 Task: Look for space in Komatsu, Japan from 9th June, 2023 to 11th June, 2023 for 2 adults in price range Rs.6000 to Rs.10000. Place can be entire place with 2 bedrooms having 2 beds and 1 bathroom. Property type can be house, flat, guest house. Amenities needed are: wifi. Booking option can be shelf check-in. Required host language is English.
Action: Mouse moved to (532, 139)
Screenshot: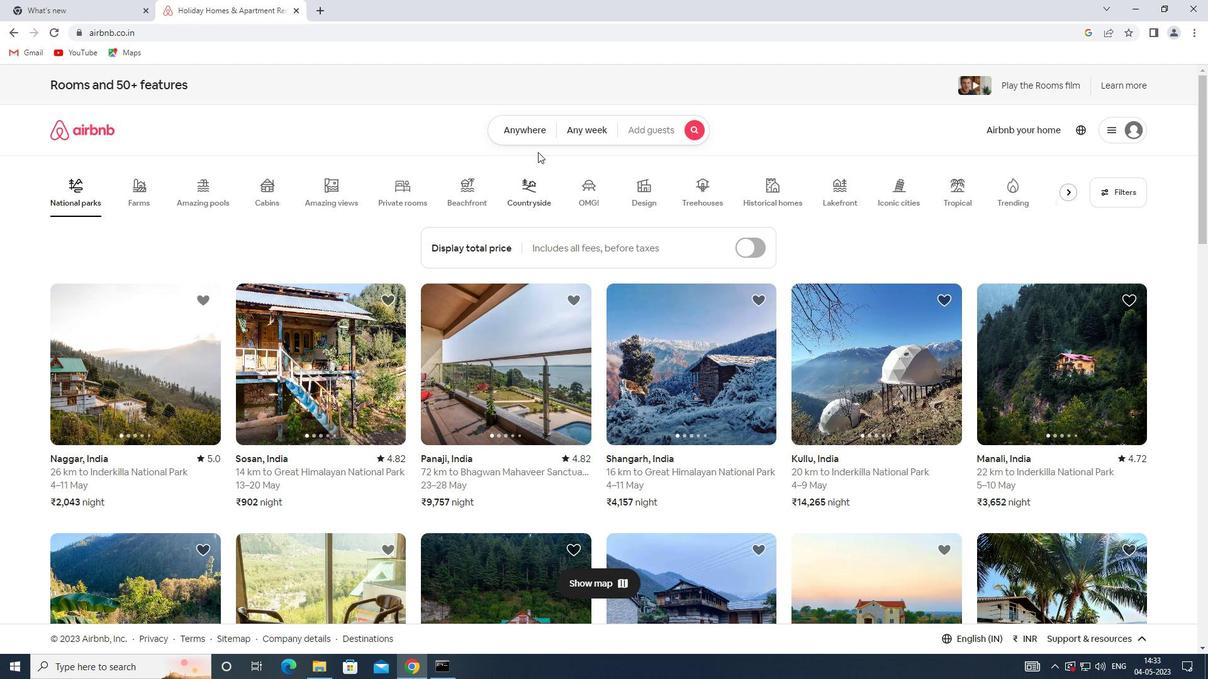 
Action: Mouse pressed left at (532, 139)
Screenshot: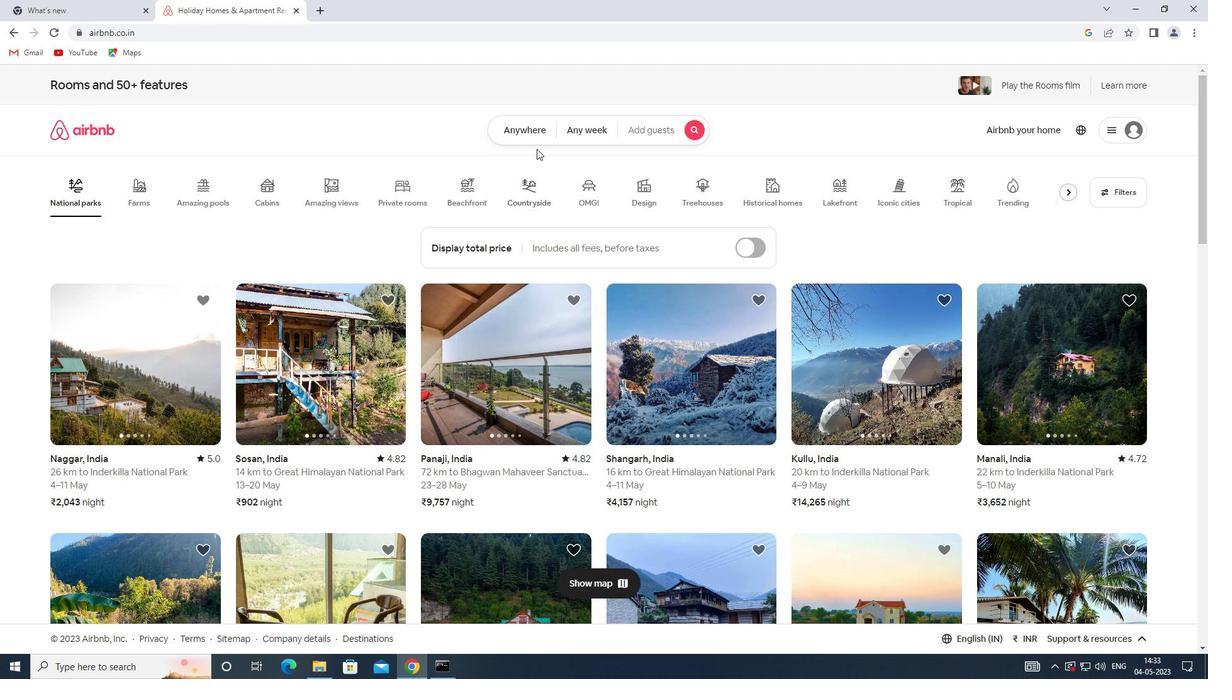 
Action: Mouse moved to (404, 188)
Screenshot: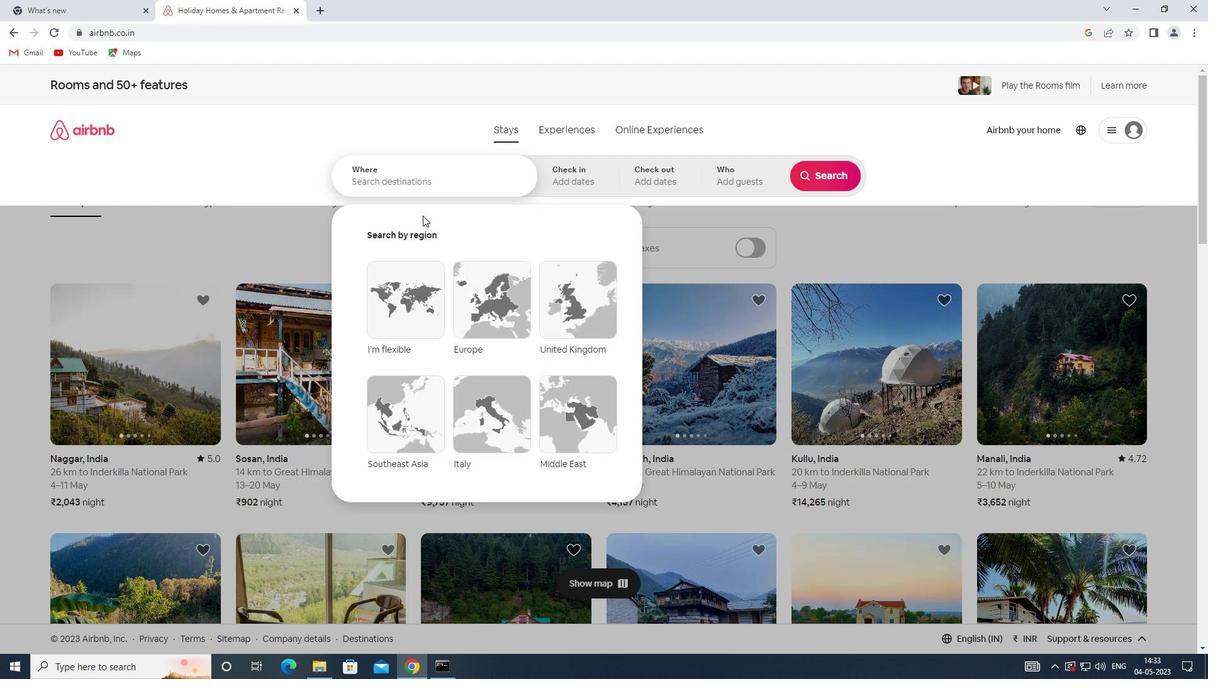 
Action: Mouse pressed left at (404, 188)
Screenshot: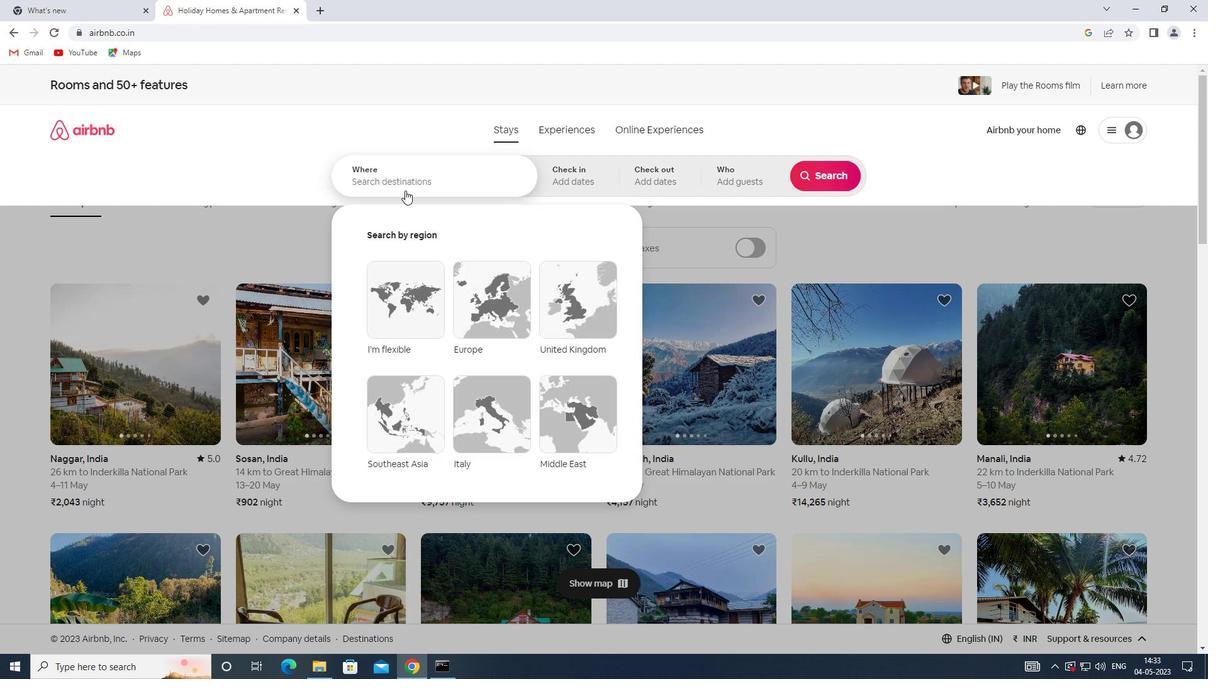 
Action: Key pressed <Key.shift>KOMATSU,<Key.shift>JAPAN
Screenshot: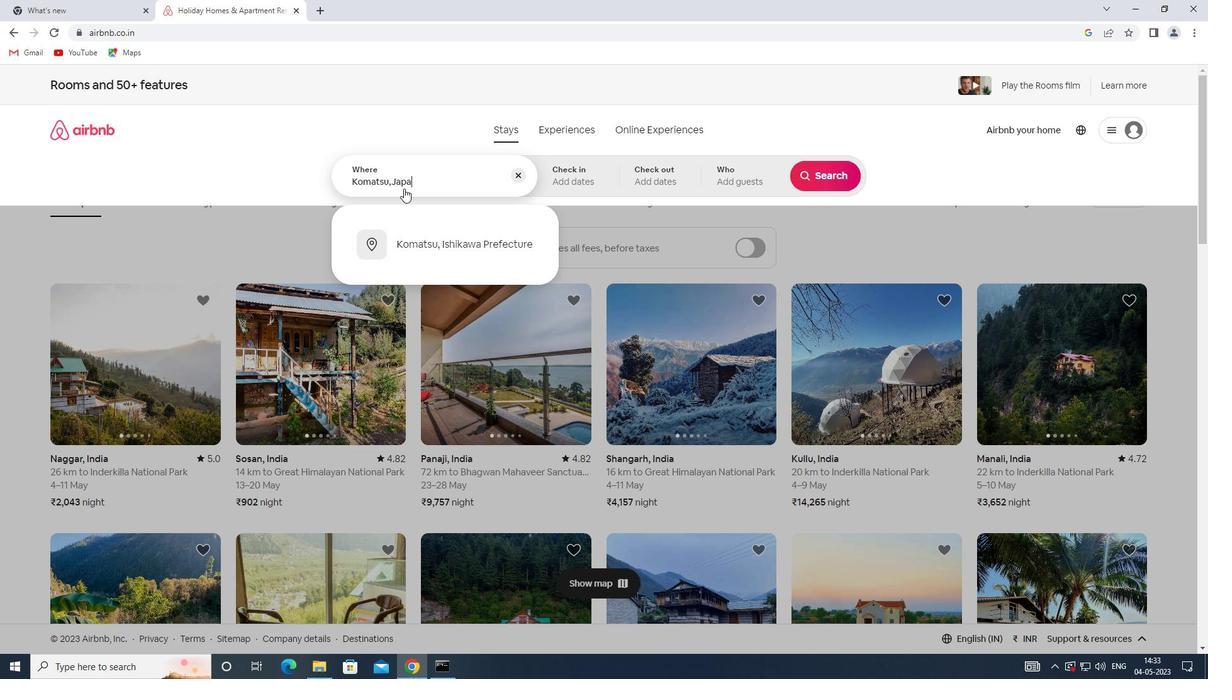 
Action: Mouse moved to (594, 176)
Screenshot: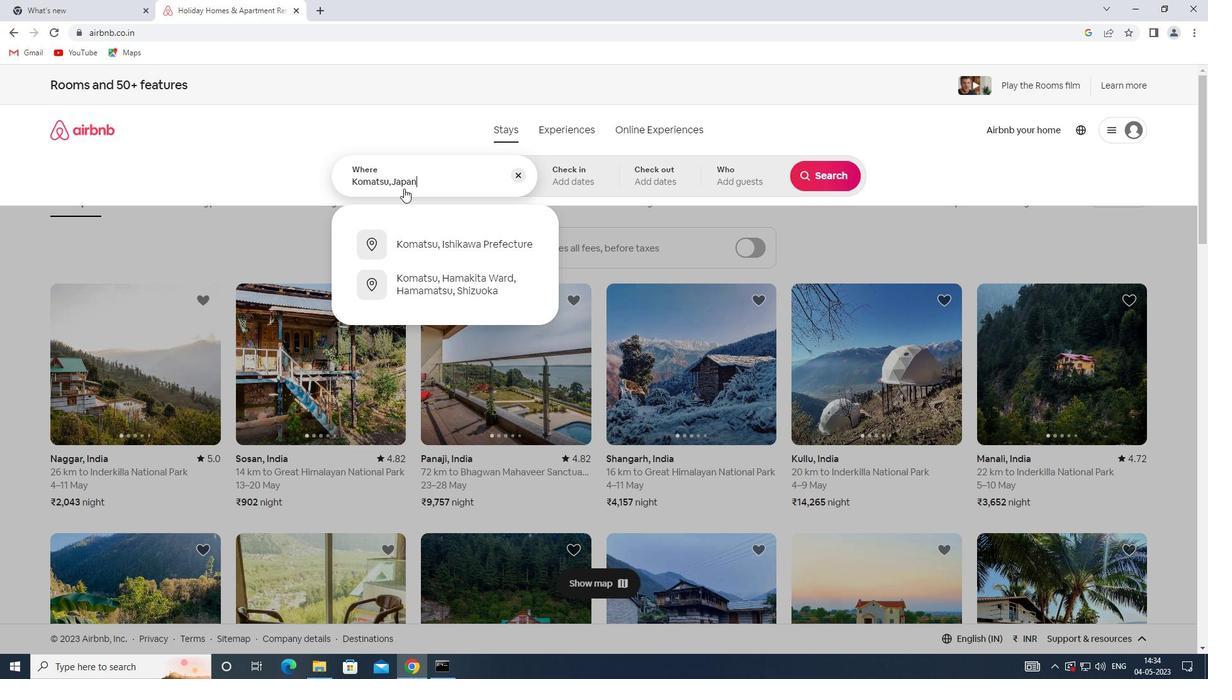 
Action: Mouse pressed left at (594, 176)
Screenshot: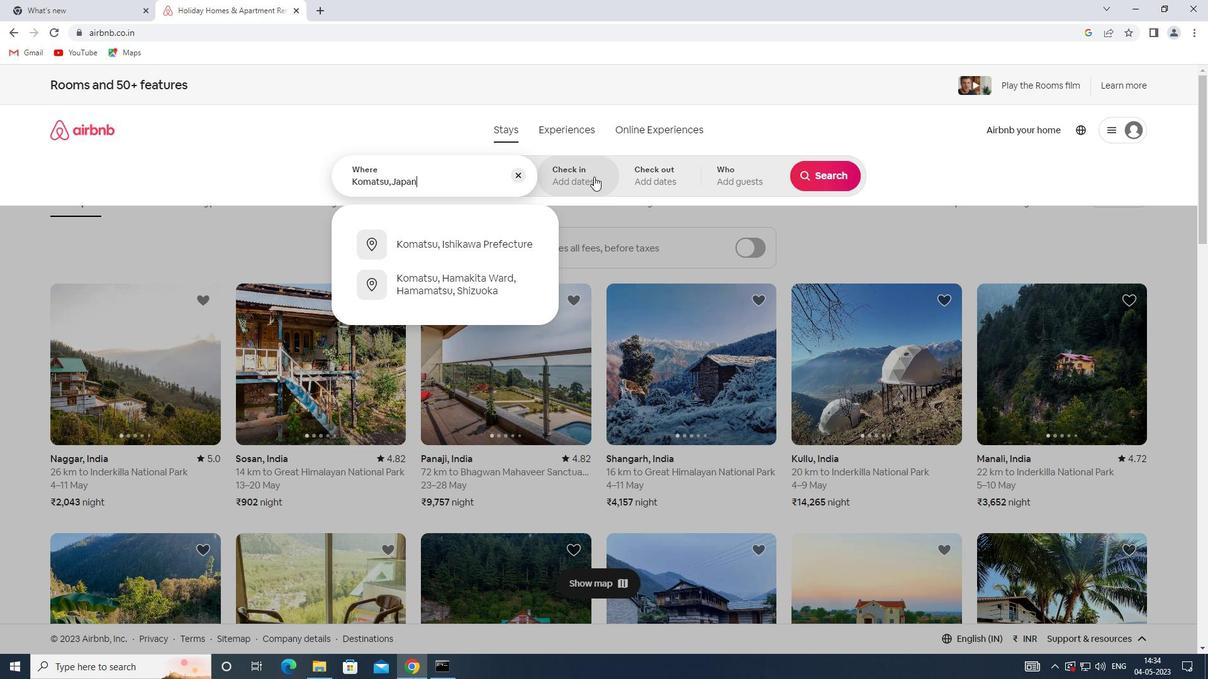 
Action: Mouse moved to (788, 363)
Screenshot: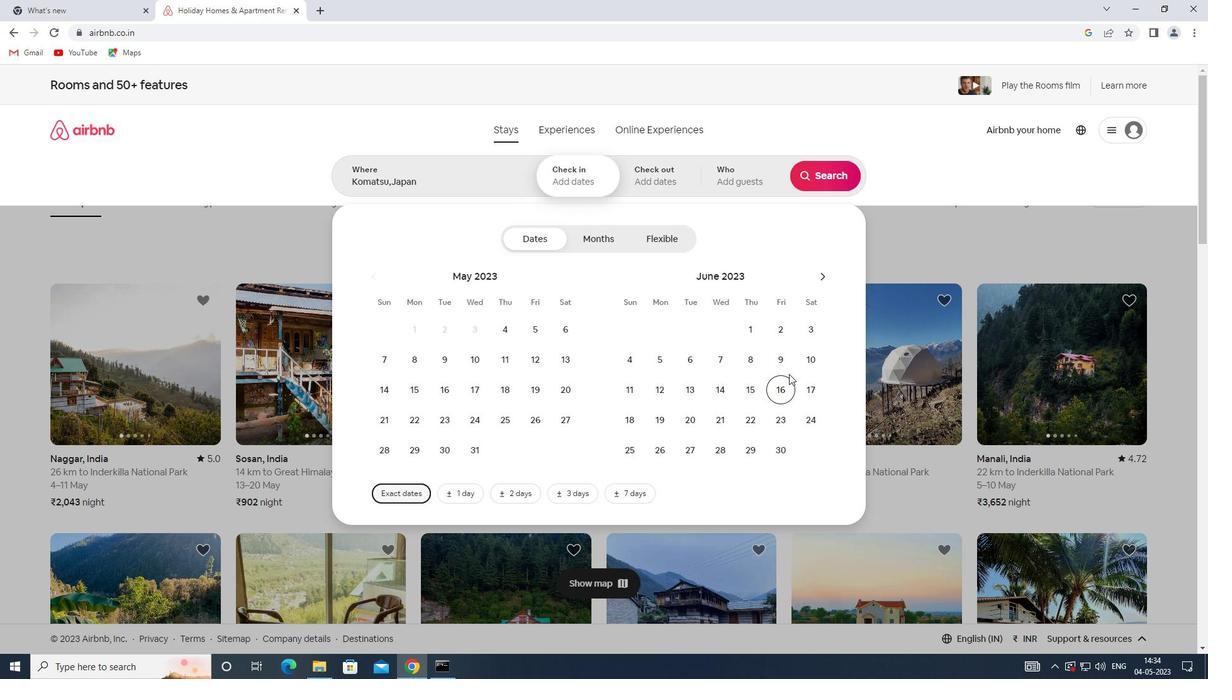 
Action: Mouse pressed left at (788, 363)
Screenshot: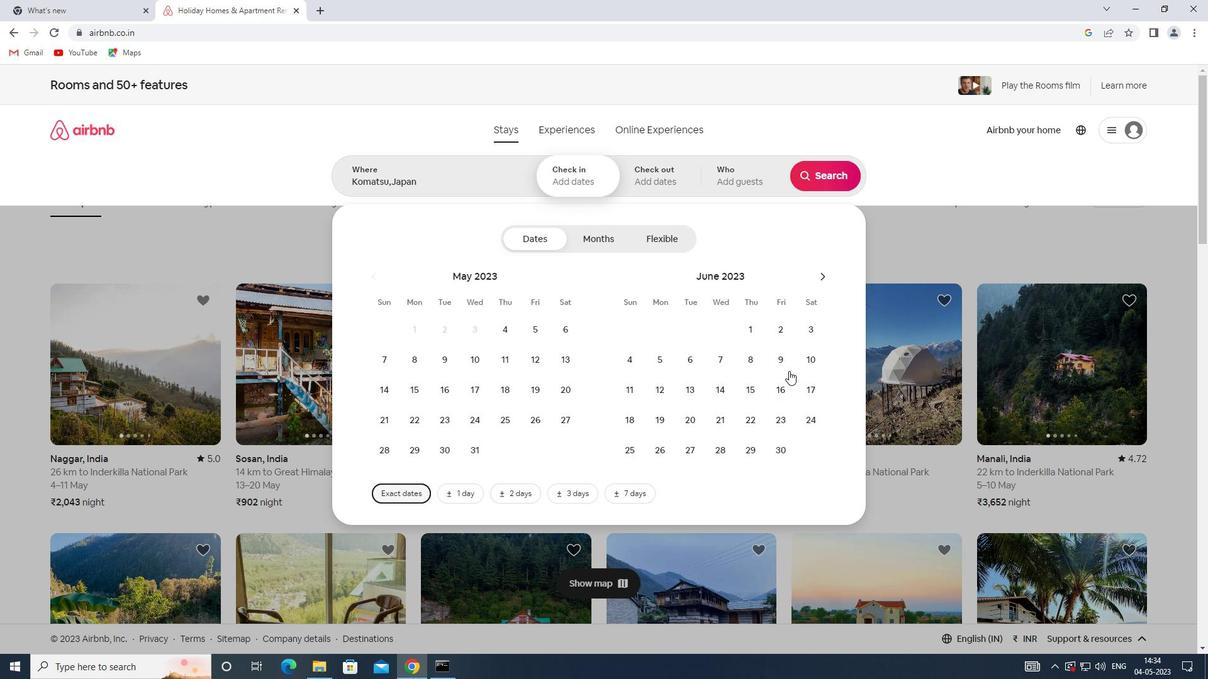
Action: Mouse moved to (649, 386)
Screenshot: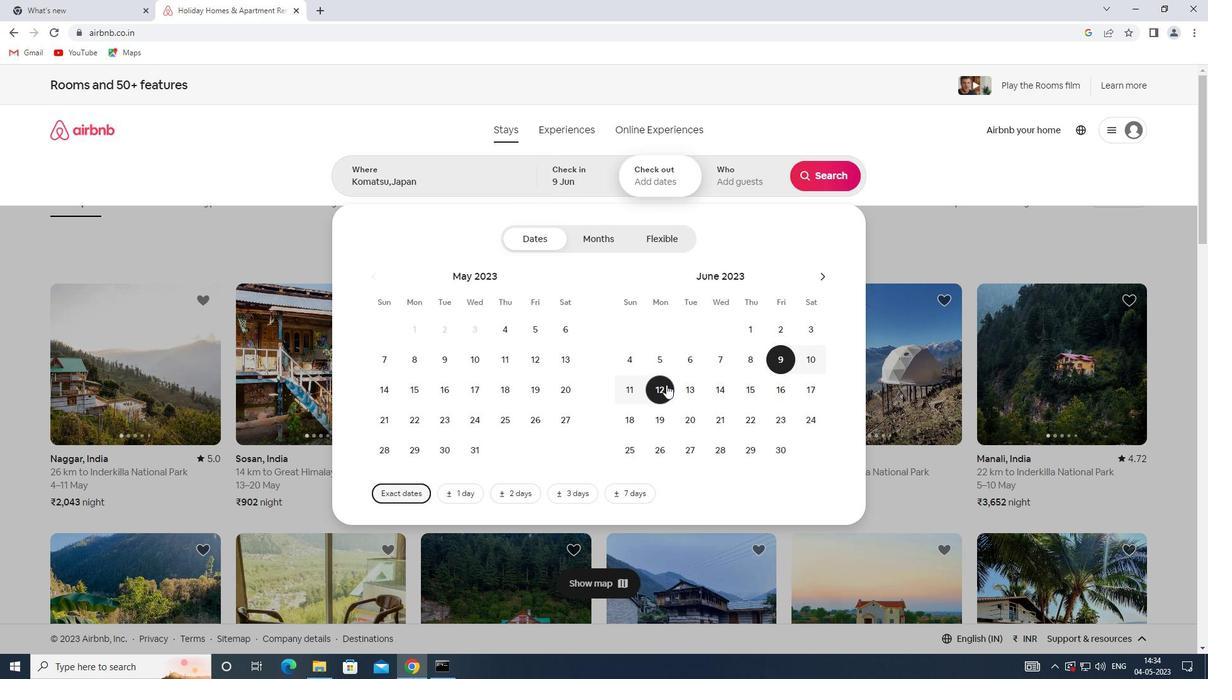 
Action: Mouse pressed left at (649, 386)
Screenshot: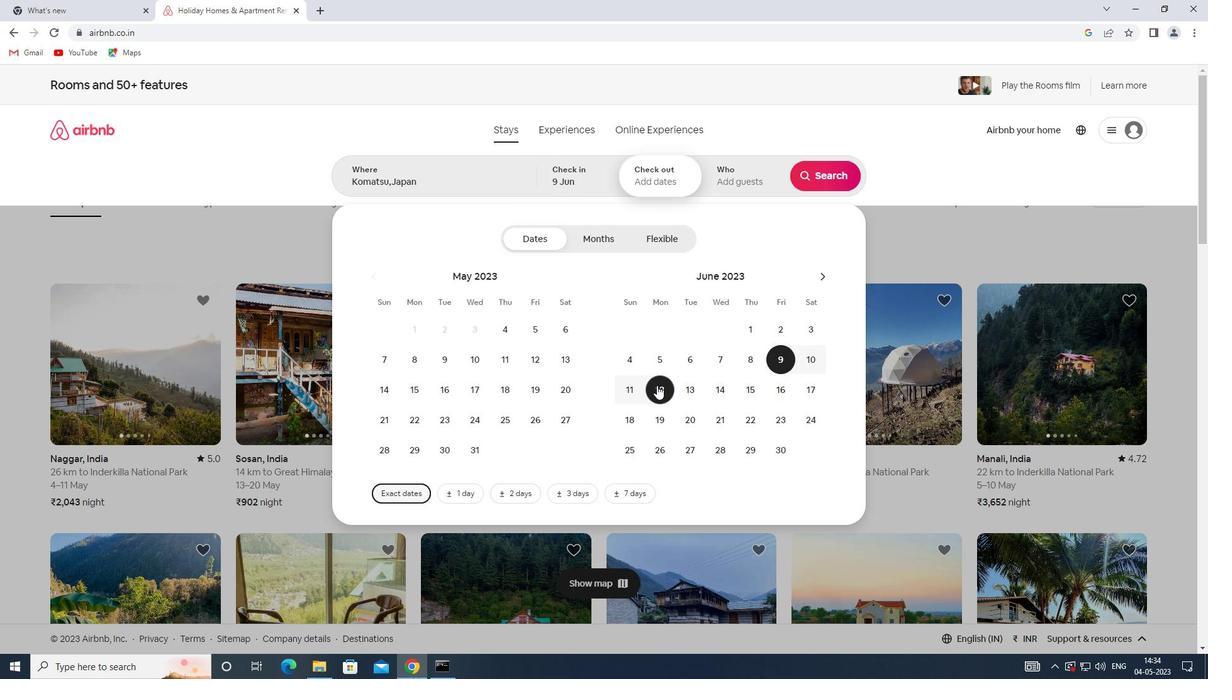 
Action: Mouse moved to (634, 387)
Screenshot: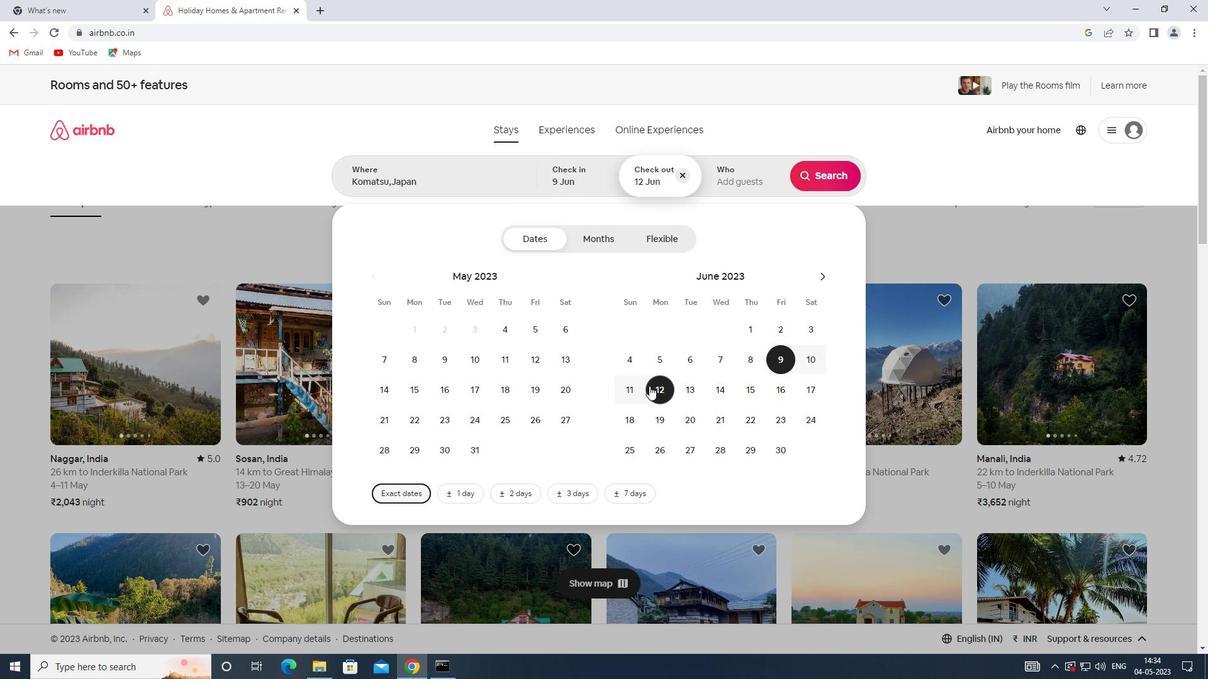 
Action: Mouse pressed left at (634, 387)
Screenshot: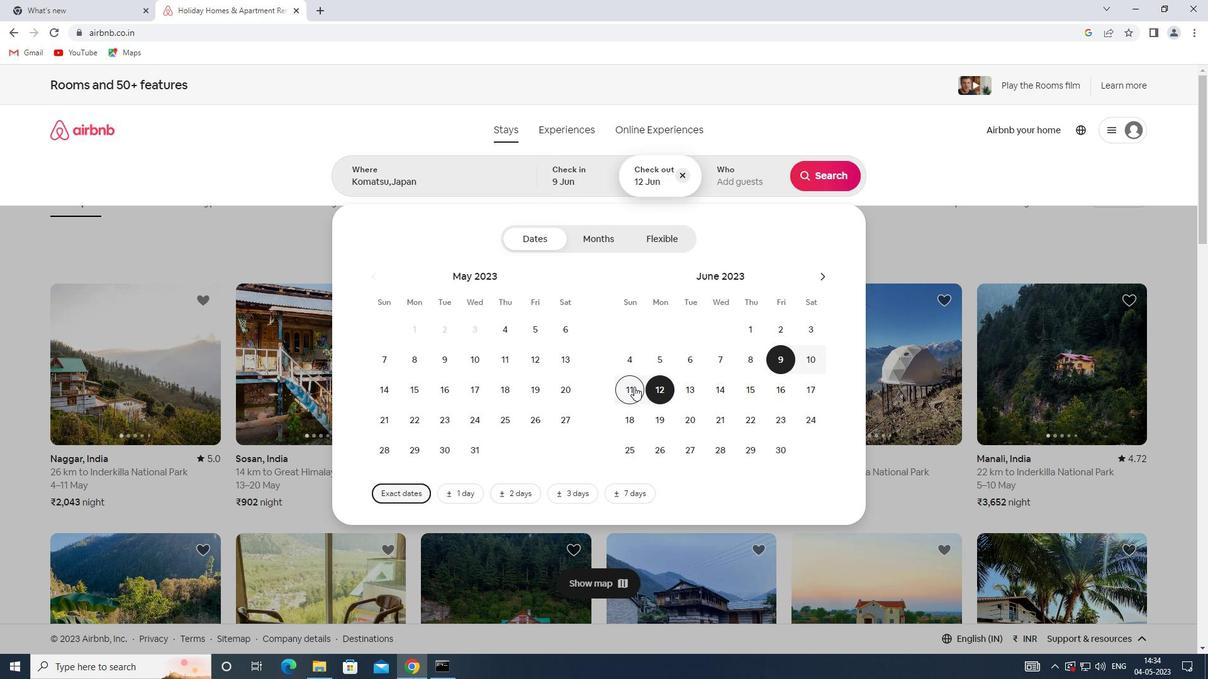 
Action: Mouse moved to (744, 185)
Screenshot: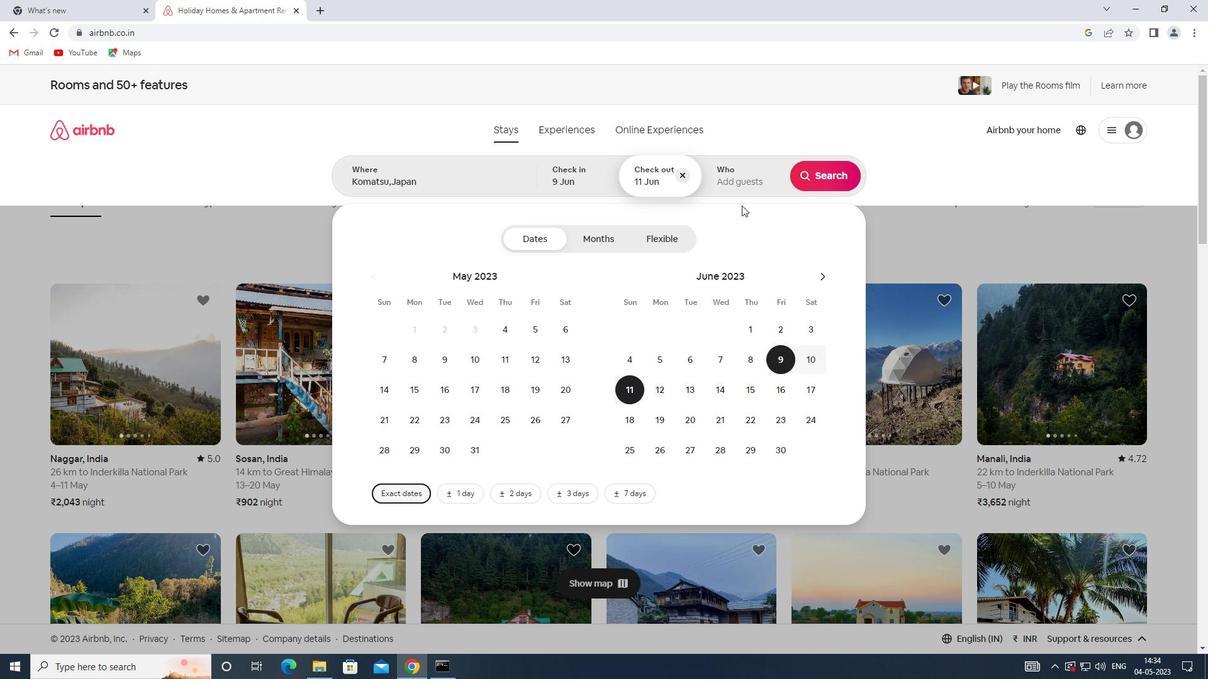 
Action: Mouse pressed left at (744, 185)
Screenshot: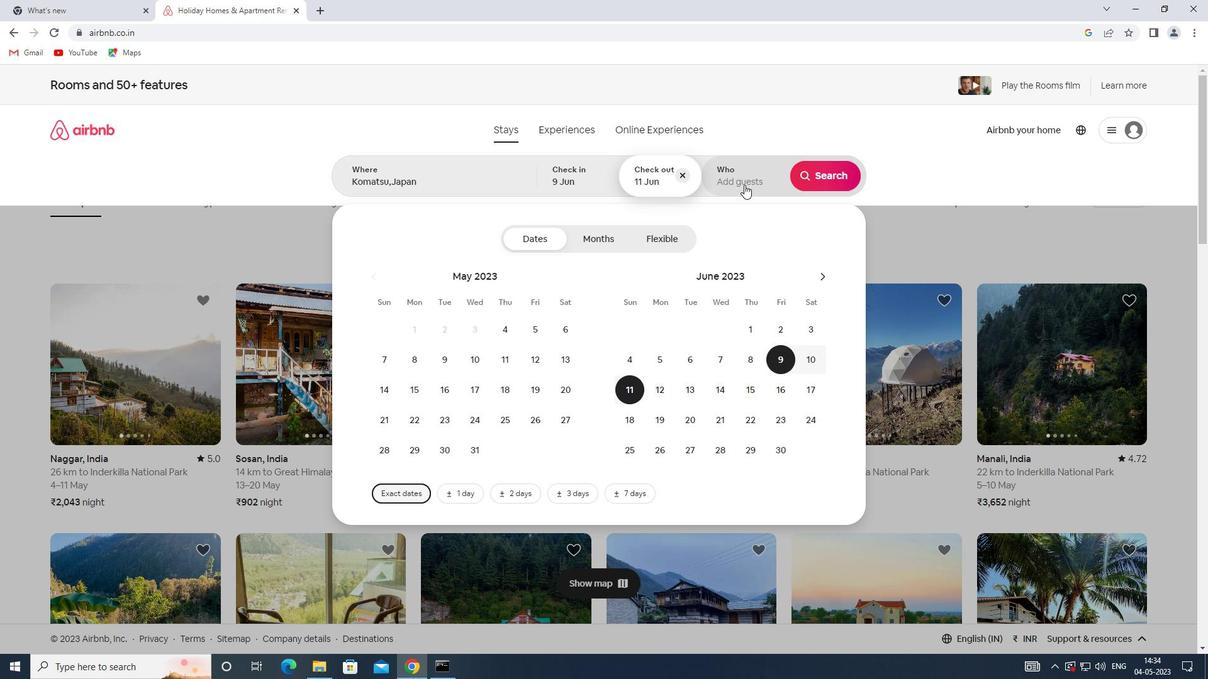 
Action: Mouse moved to (828, 242)
Screenshot: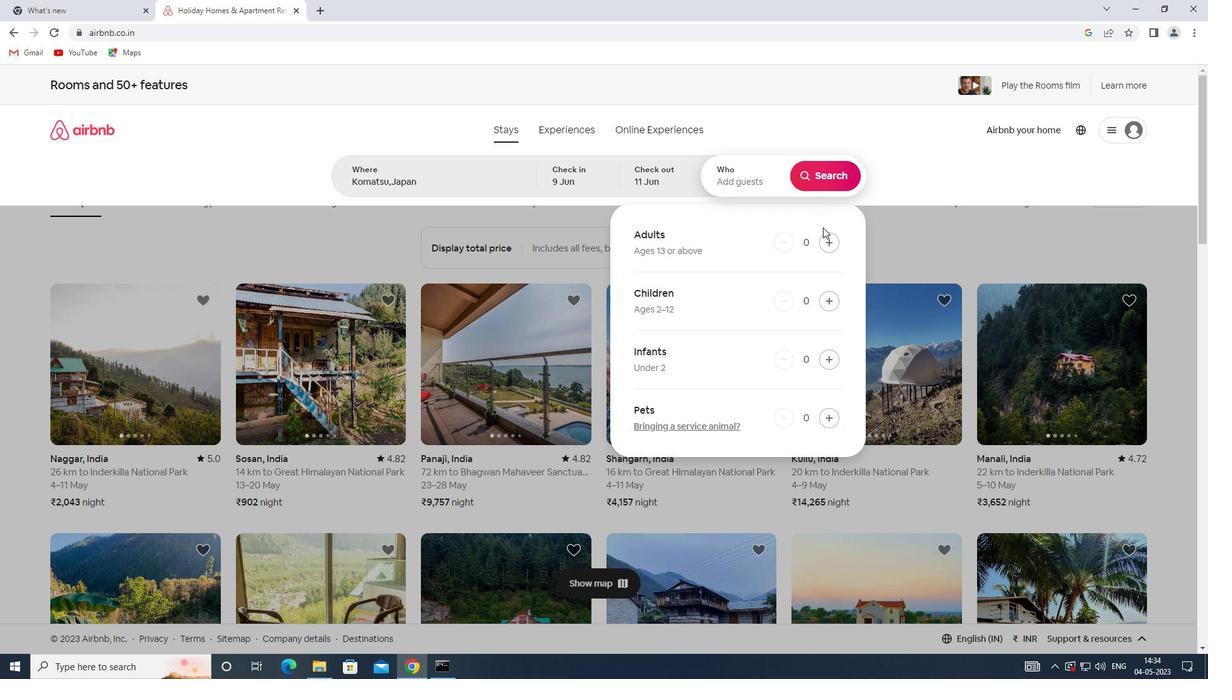 
Action: Mouse pressed left at (828, 242)
Screenshot: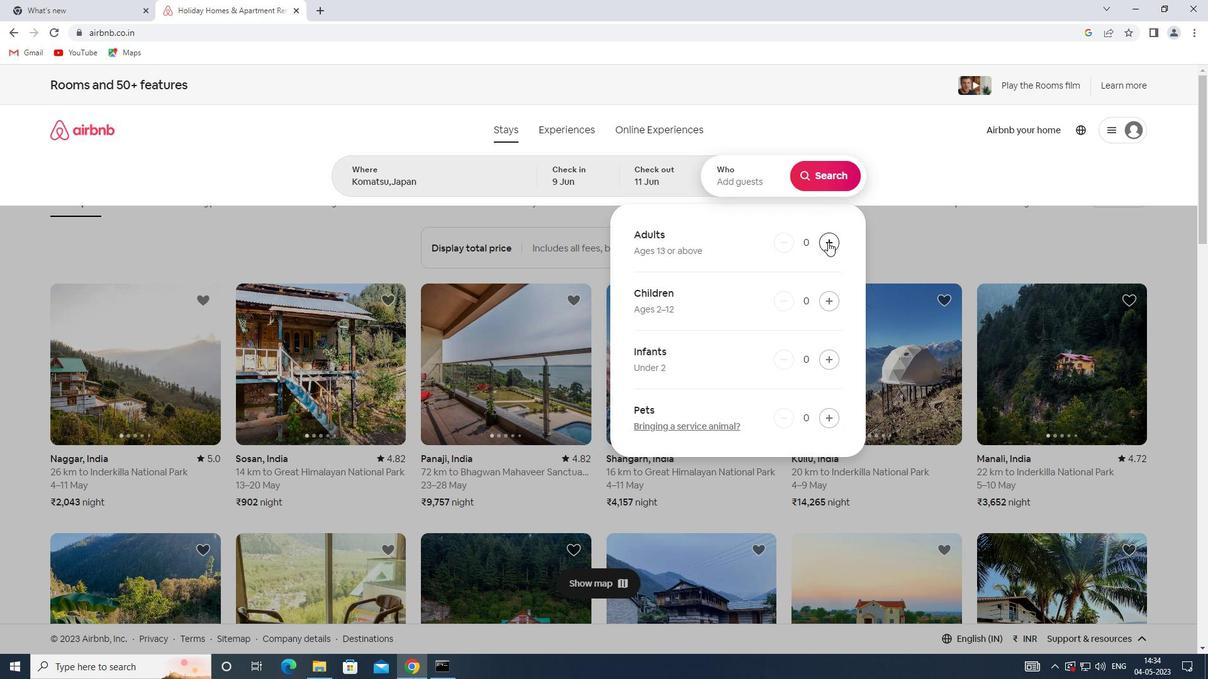 
Action: Mouse pressed left at (828, 242)
Screenshot: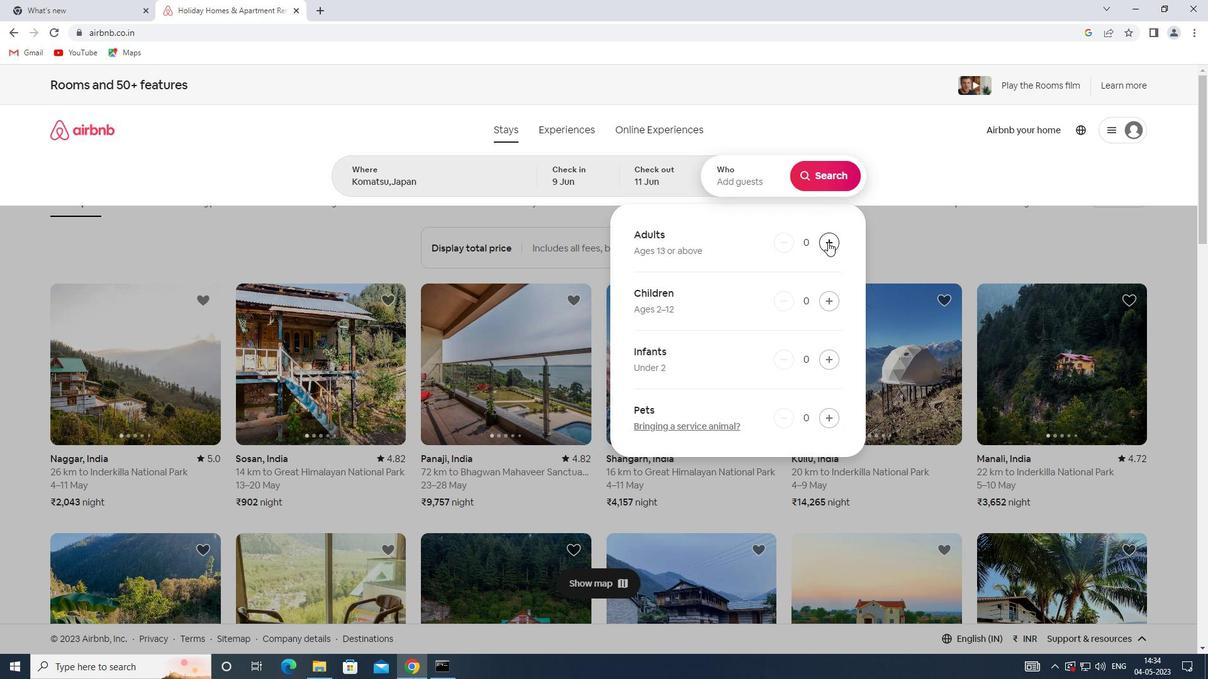 
Action: Mouse moved to (820, 178)
Screenshot: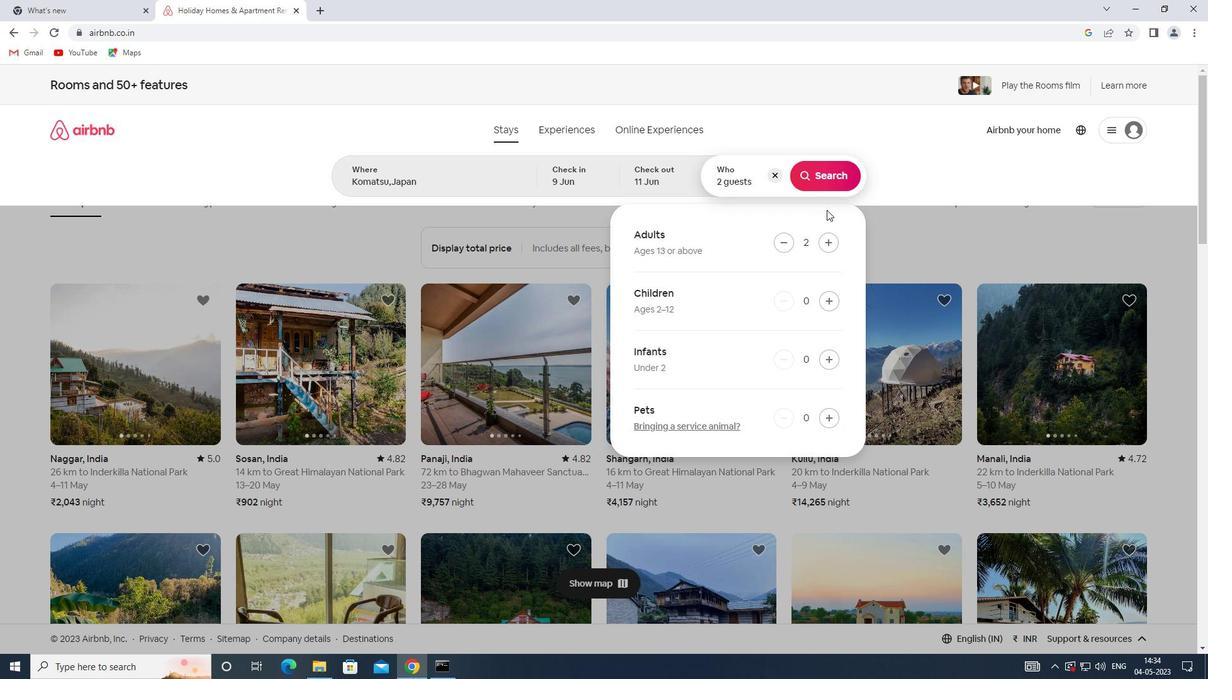 
Action: Mouse pressed left at (820, 178)
Screenshot: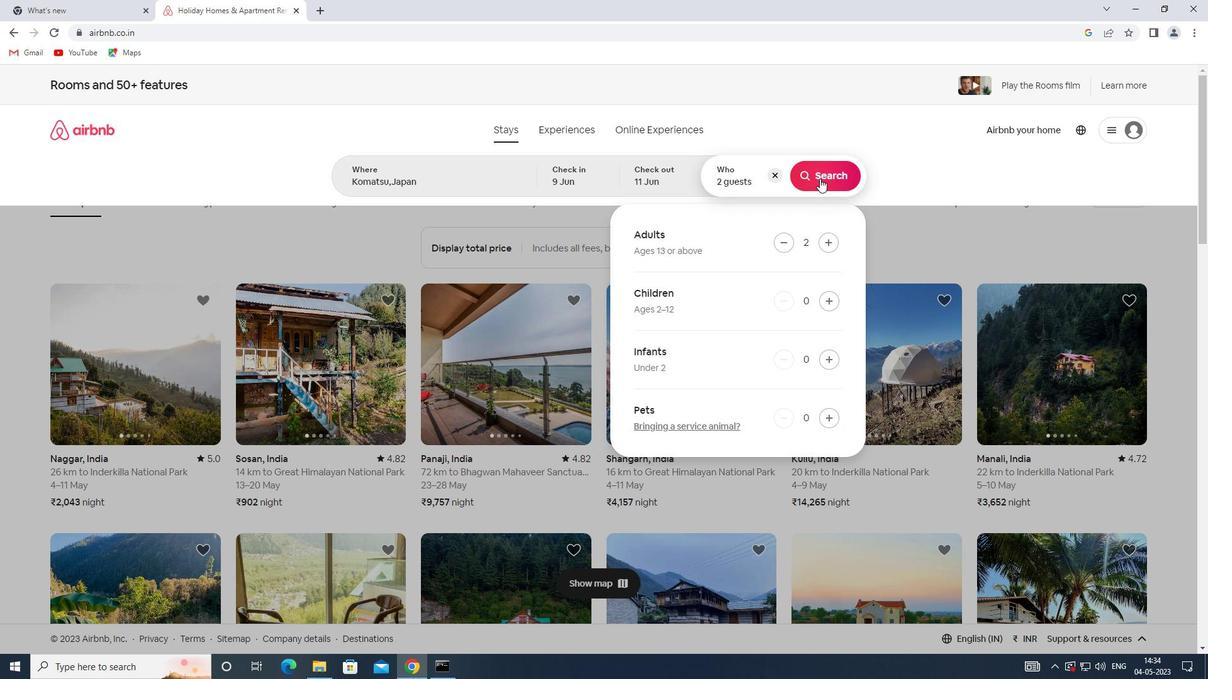 
Action: Mouse moved to (1160, 133)
Screenshot: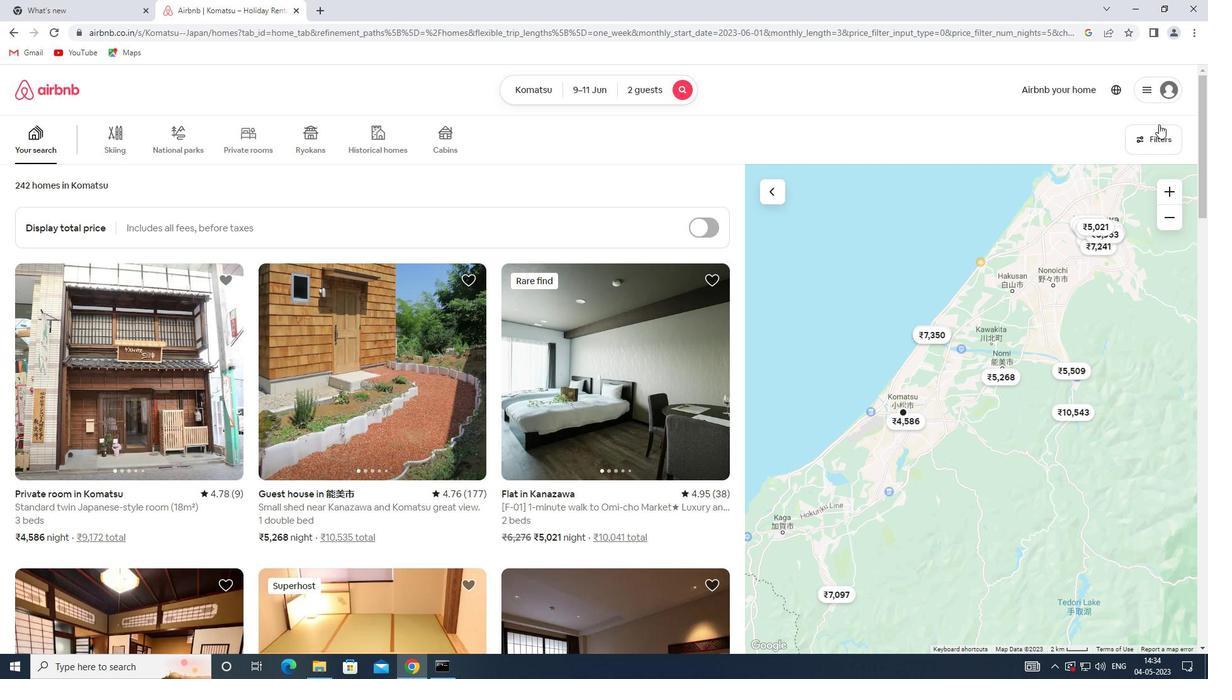 
Action: Mouse pressed left at (1160, 133)
Screenshot: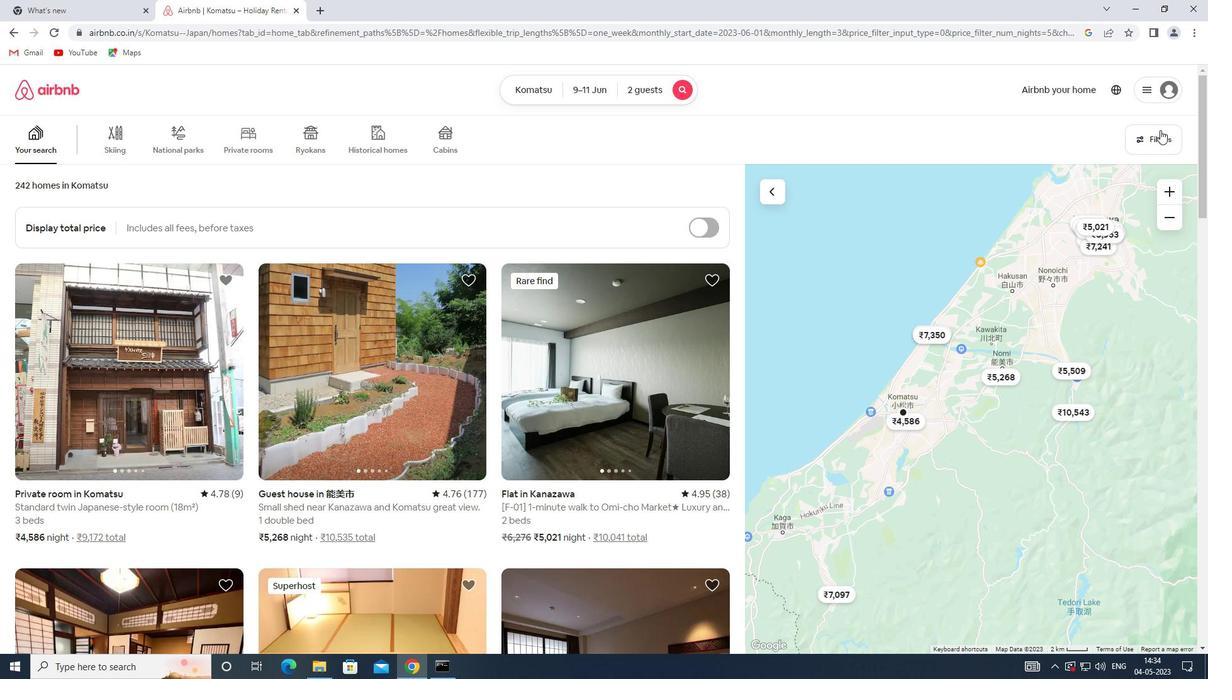 
Action: Mouse moved to (448, 302)
Screenshot: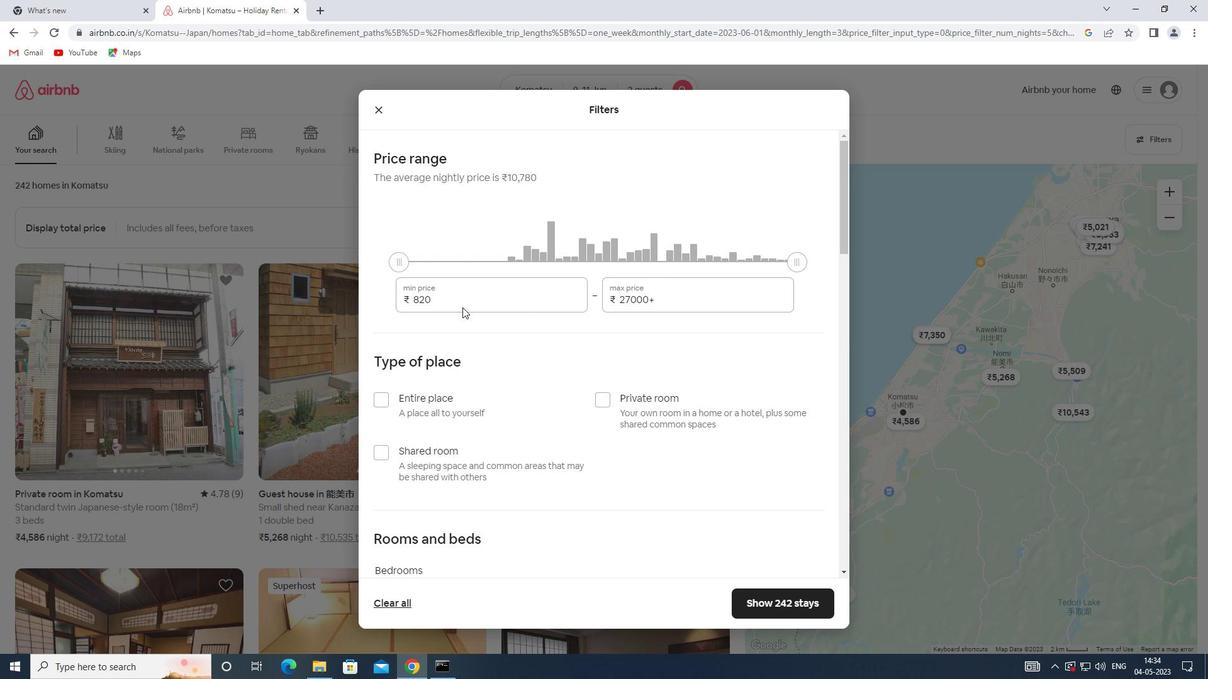 
Action: Mouse pressed left at (448, 302)
Screenshot: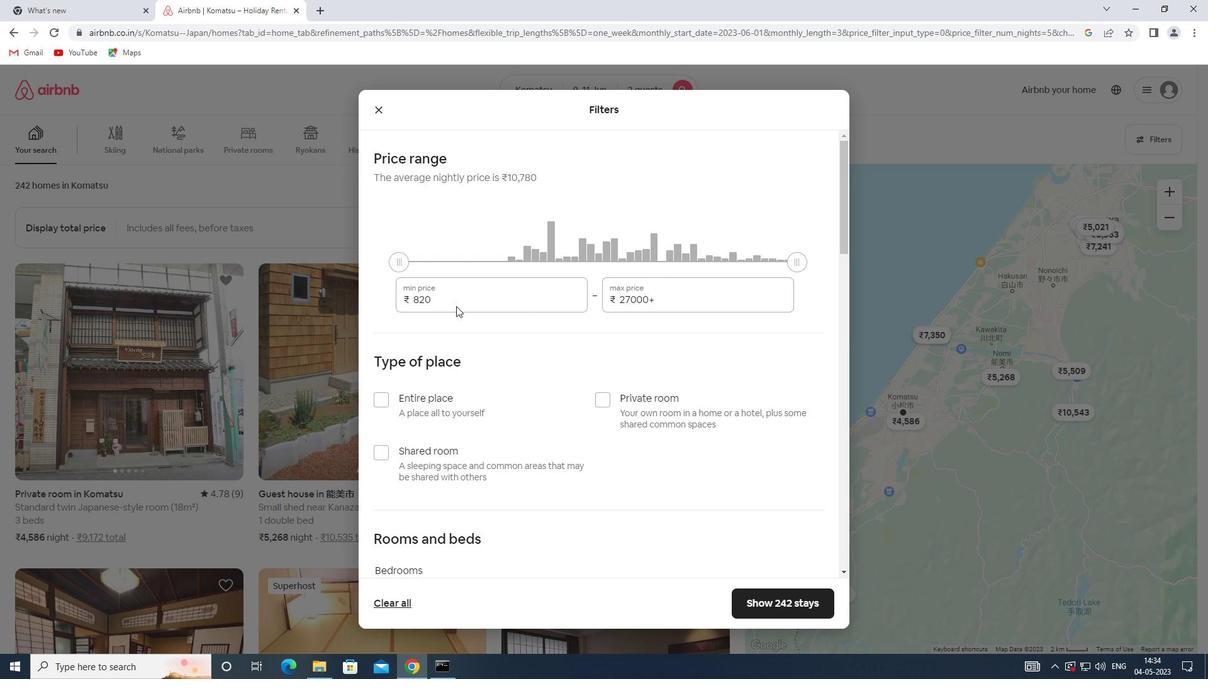 
Action: Mouse moved to (356, 302)
Screenshot: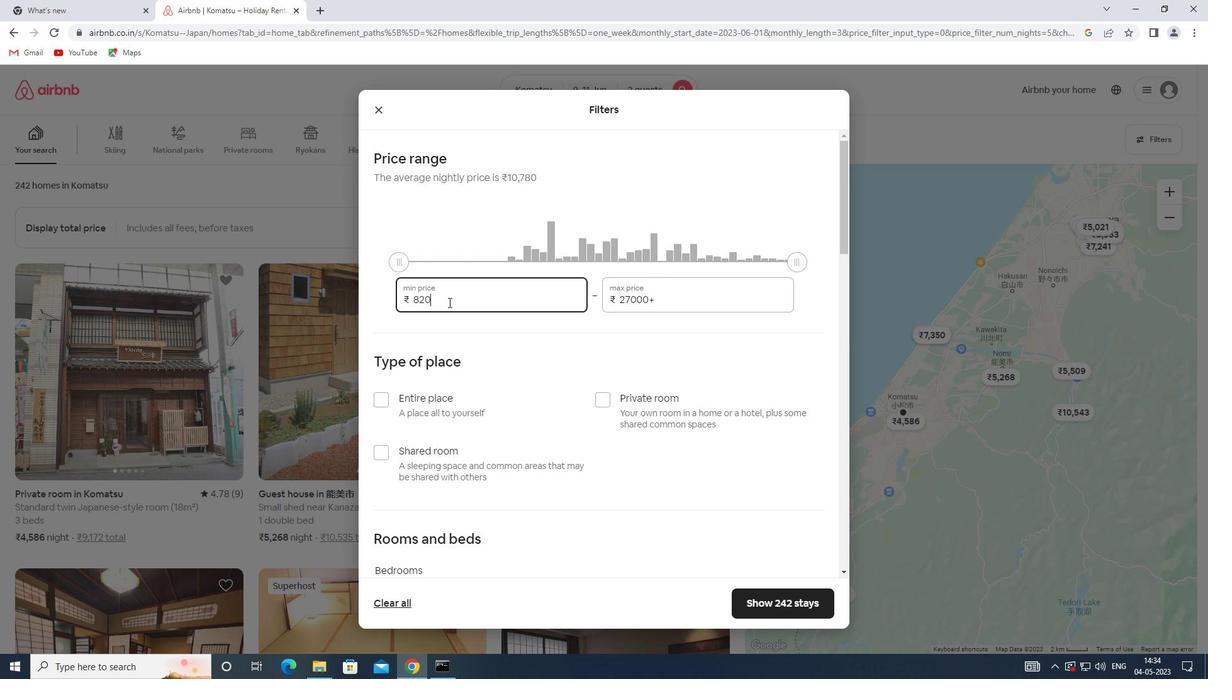 
Action: Key pressed 6000
Screenshot: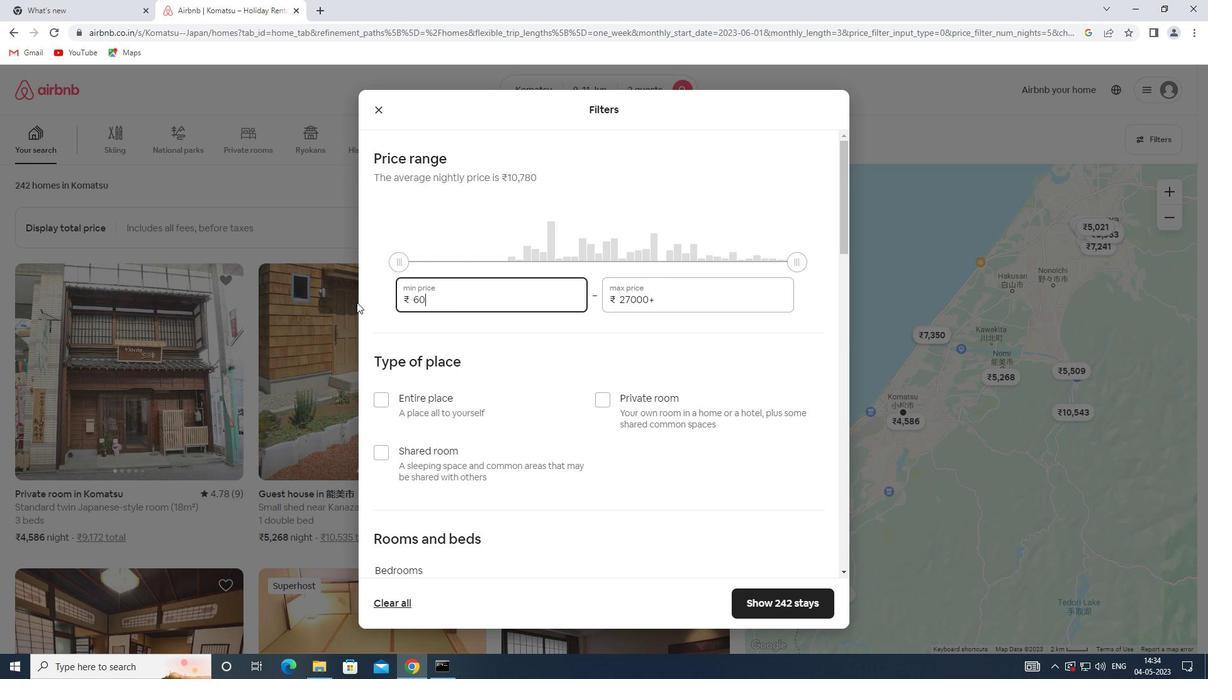 
Action: Mouse moved to (664, 303)
Screenshot: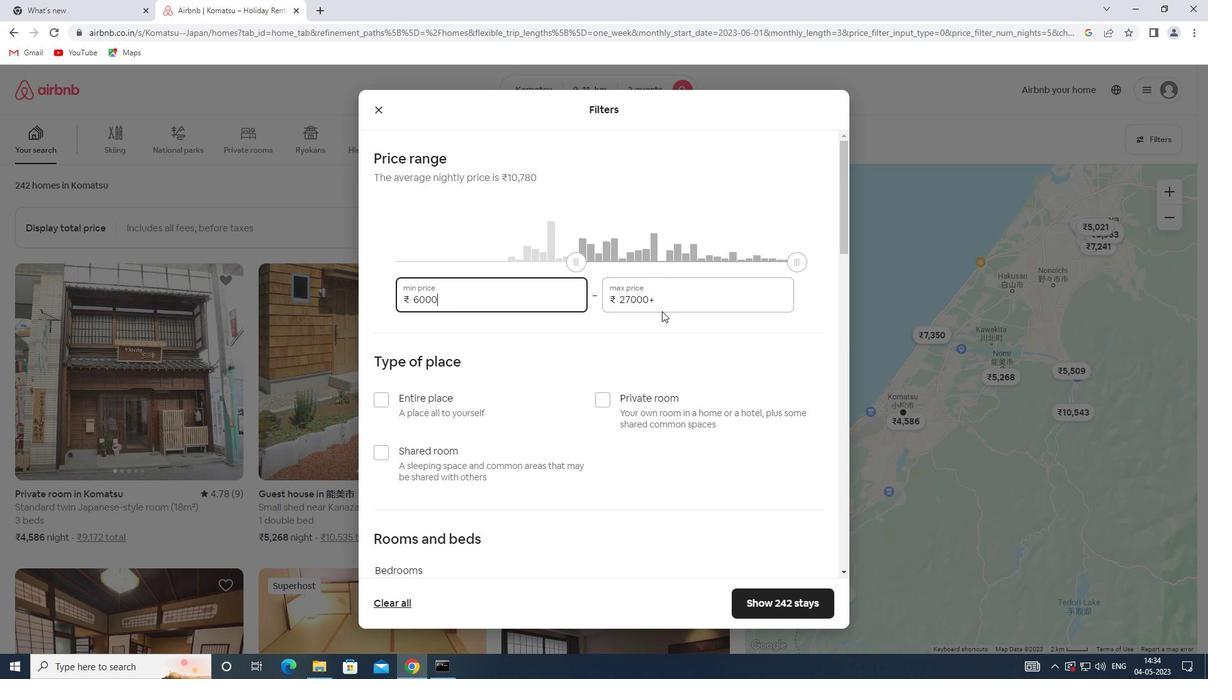 
Action: Mouse pressed left at (664, 303)
Screenshot: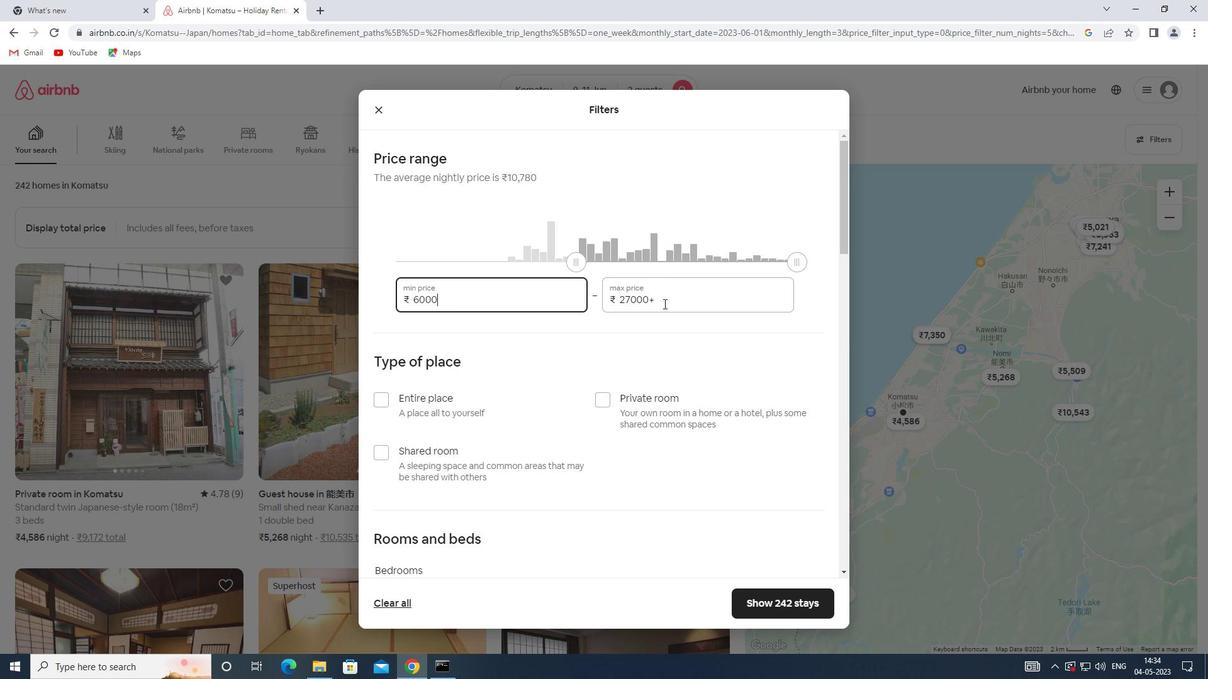 
Action: Mouse moved to (549, 302)
Screenshot: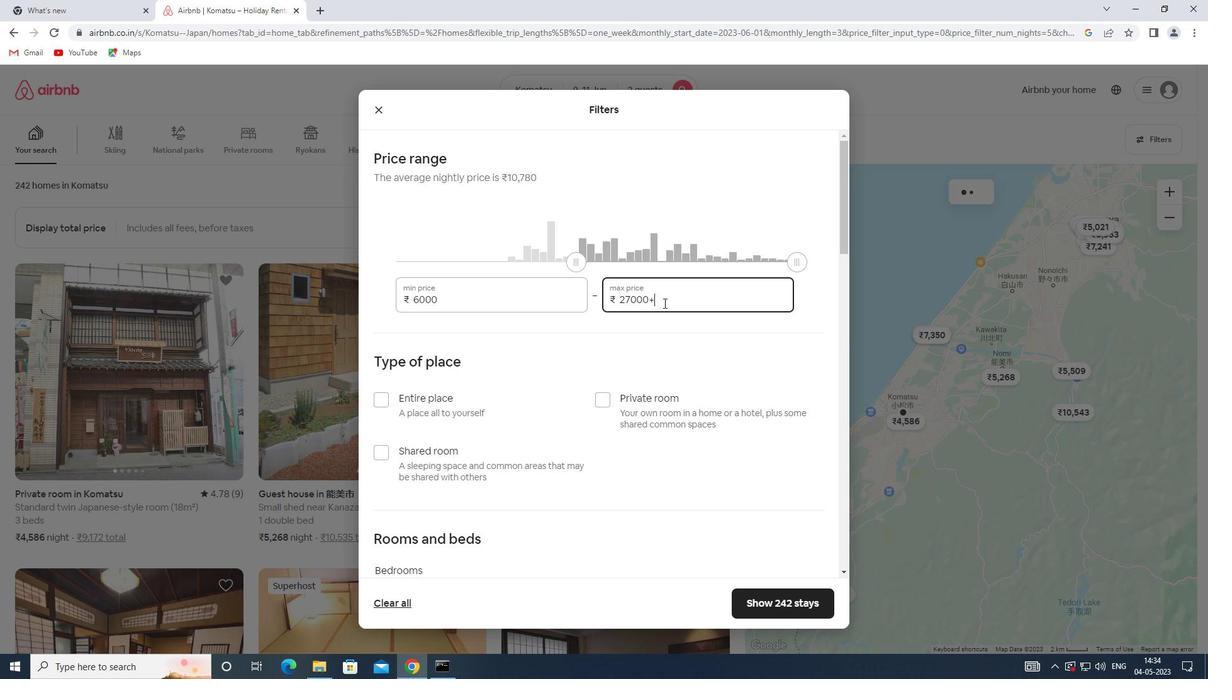 
Action: Key pressed 10000
Screenshot: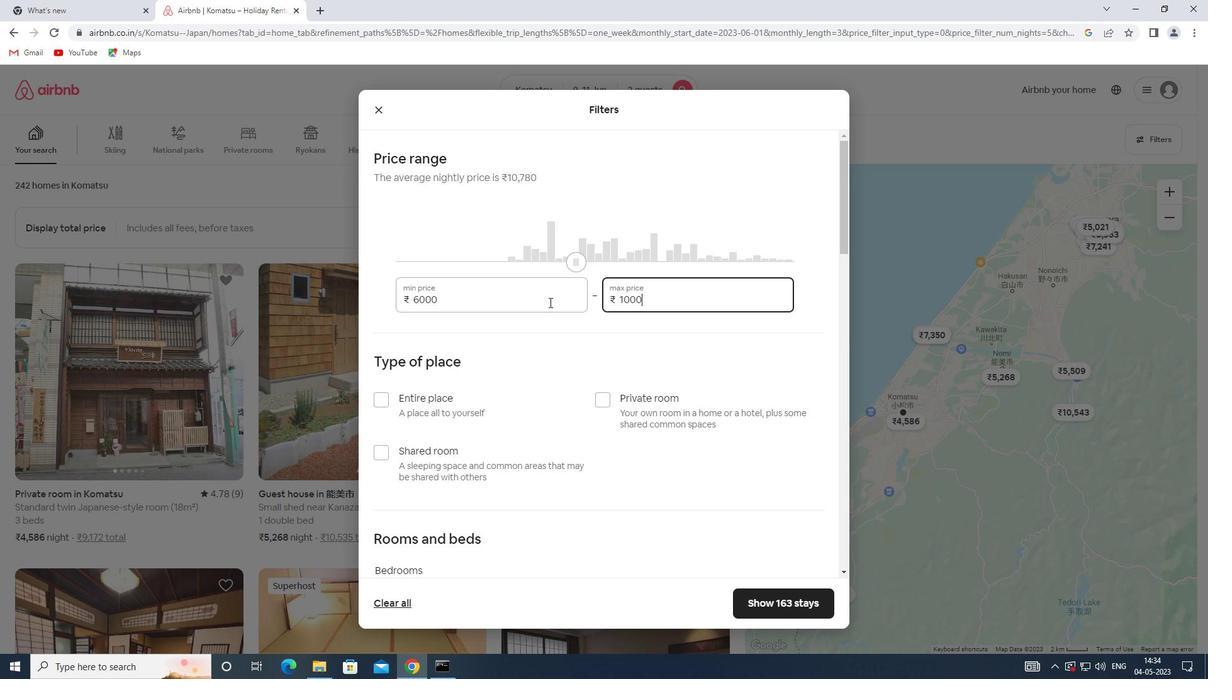 
Action: Mouse moved to (402, 402)
Screenshot: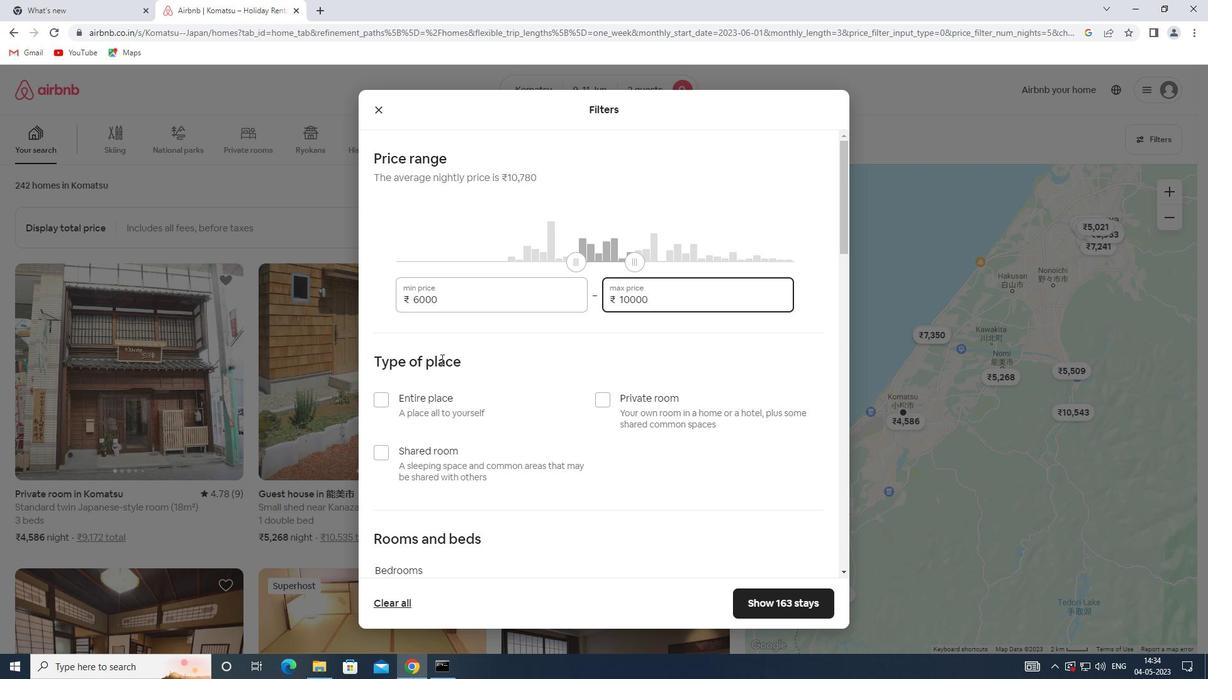 
Action: Mouse pressed left at (402, 402)
Screenshot: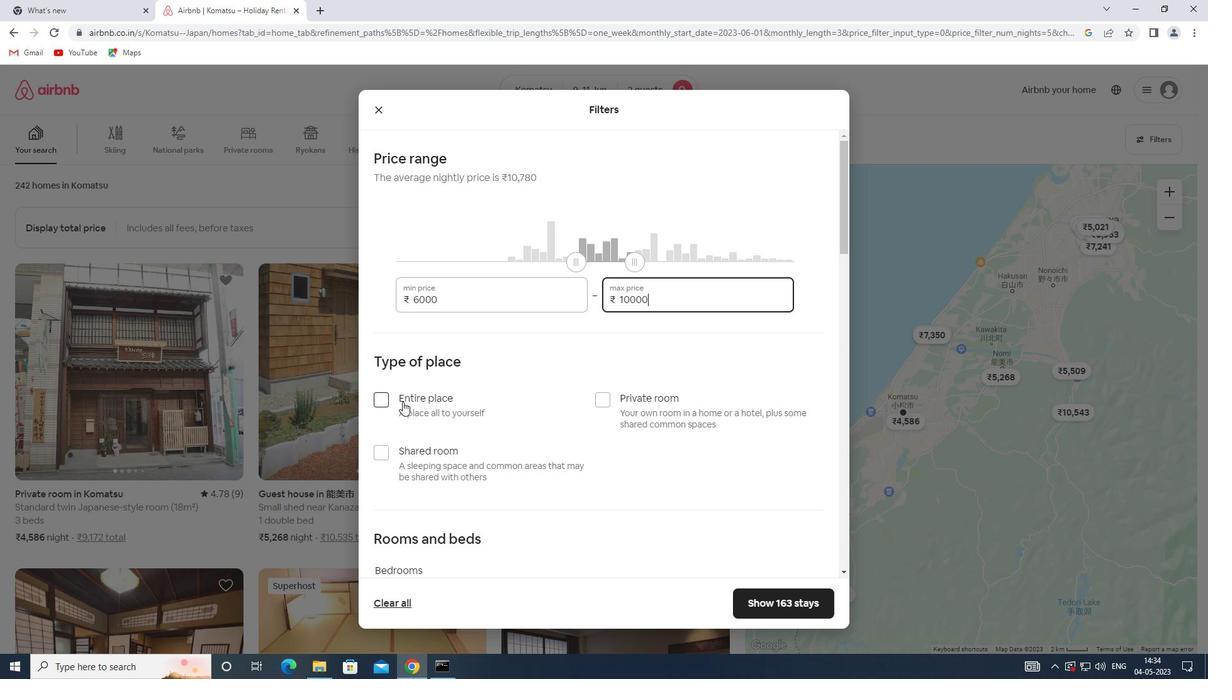 
Action: Mouse scrolled (402, 401) with delta (0, 0)
Screenshot: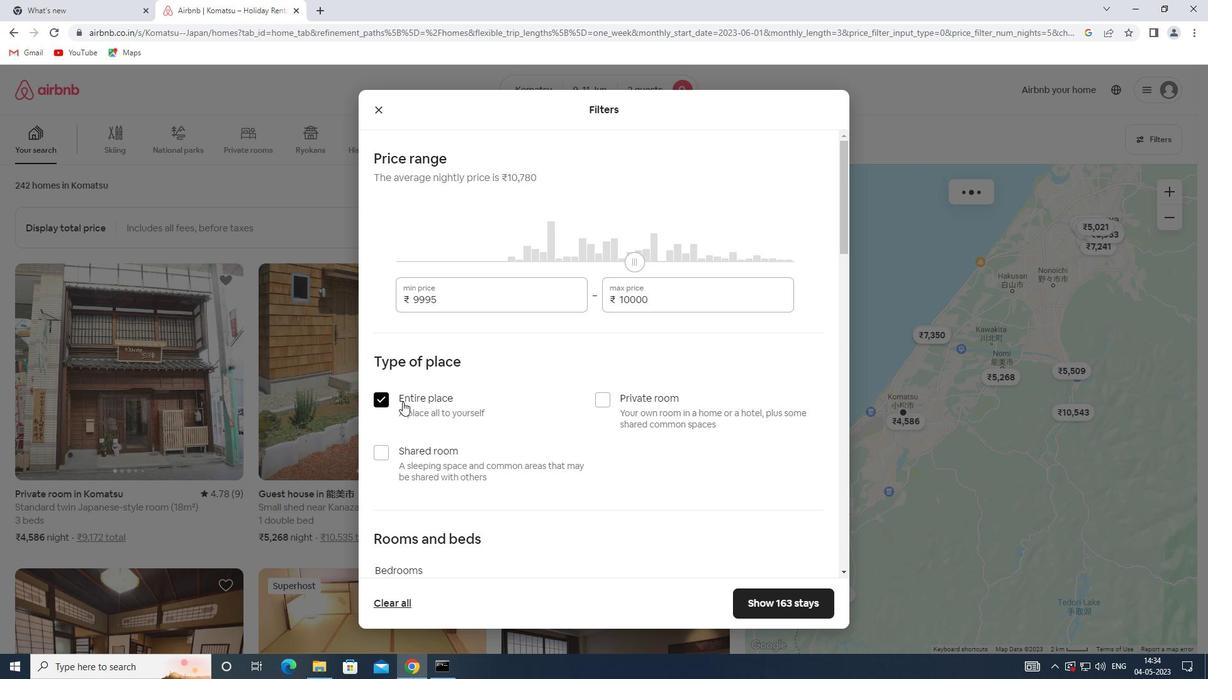 
Action: Mouse scrolled (402, 401) with delta (0, 0)
Screenshot: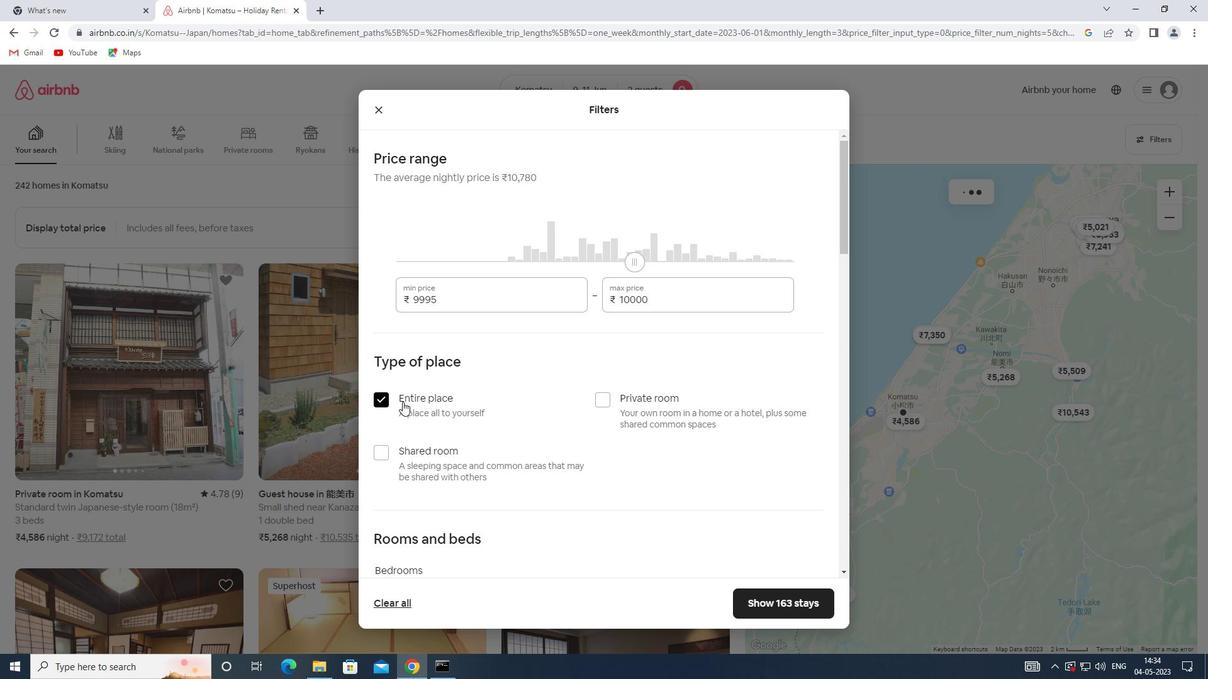 
Action: Mouse scrolled (402, 401) with delta (0, 0)
Screenshot: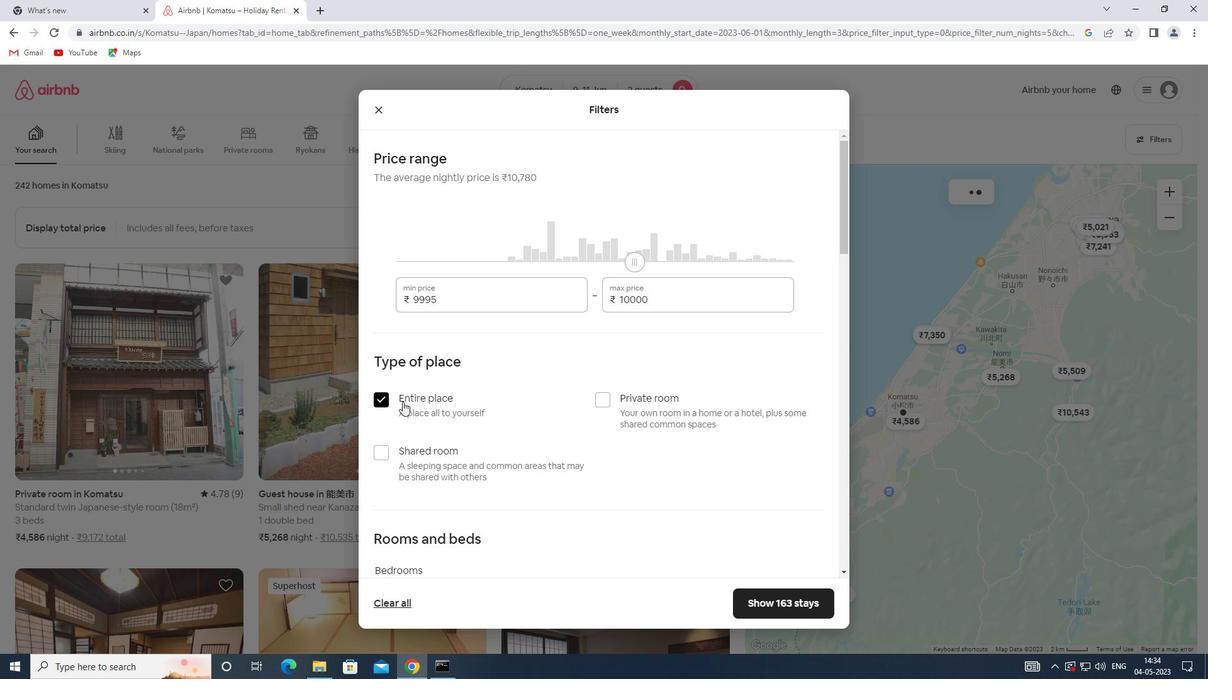 
Action: Mouse scrolled (402, 401) with delta (0, 0)
Screenshot: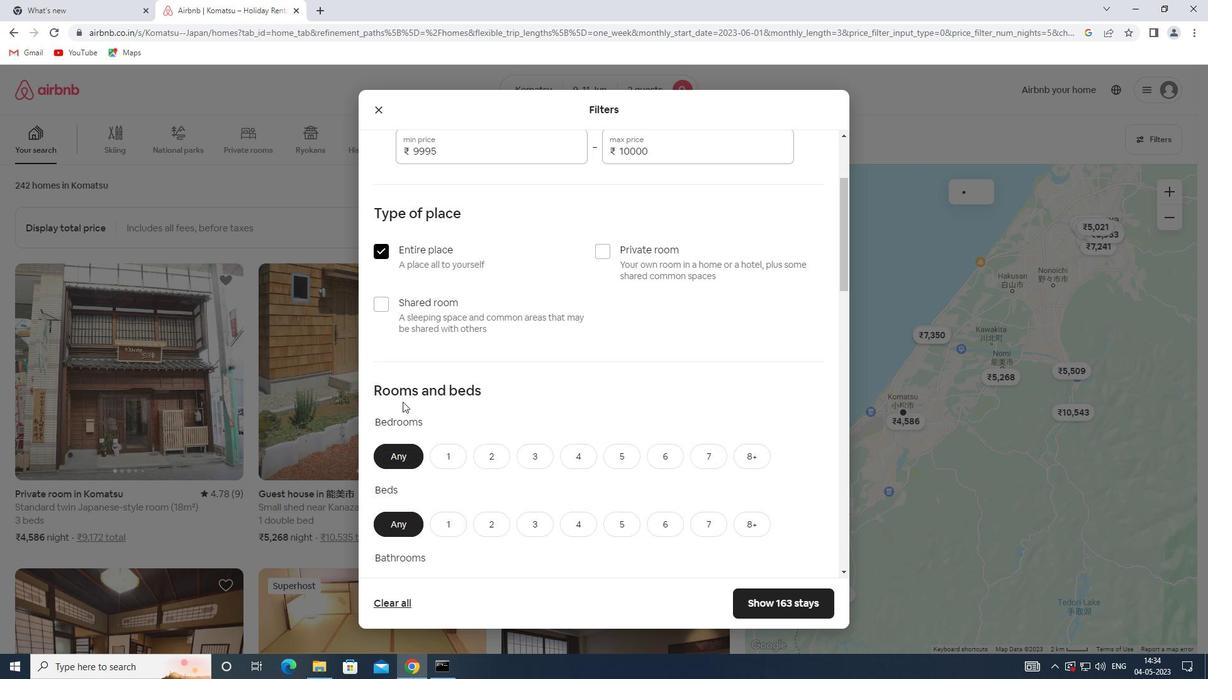 
Action: Mouse moved to (485, 346)
Screenshot: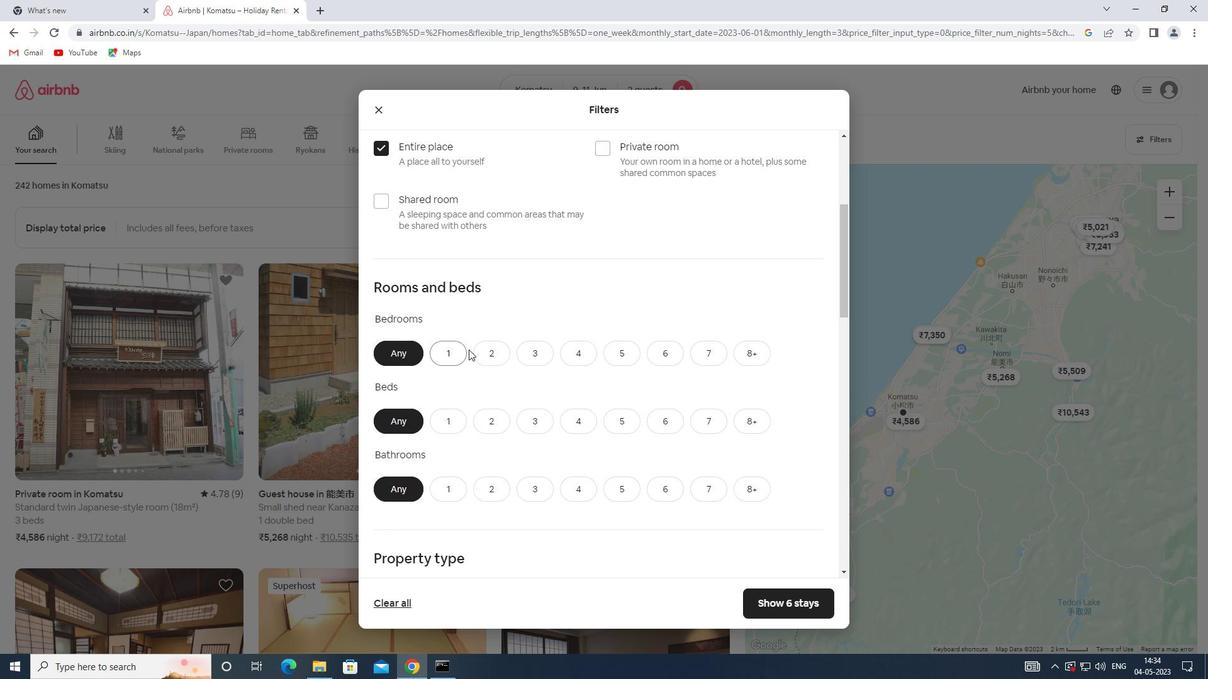 
Action: Mouse pressed left at (485, 346)
Screenshot: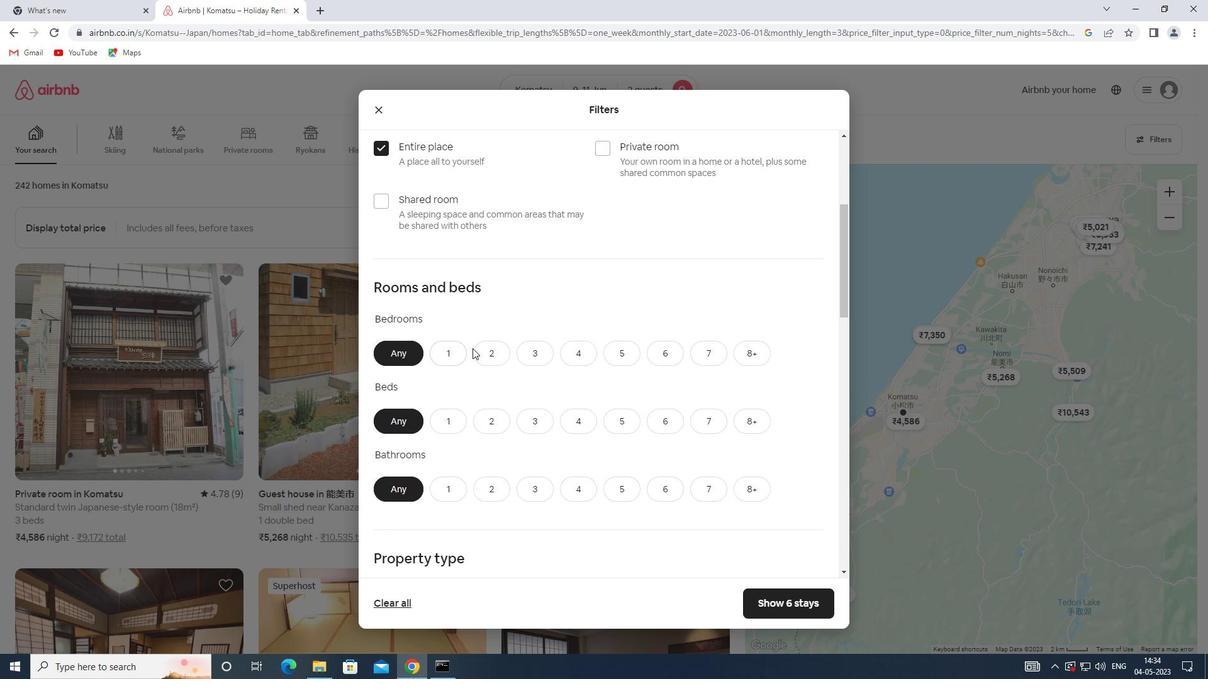 
Action: Mouse moved to (485, 423)
Screenshot: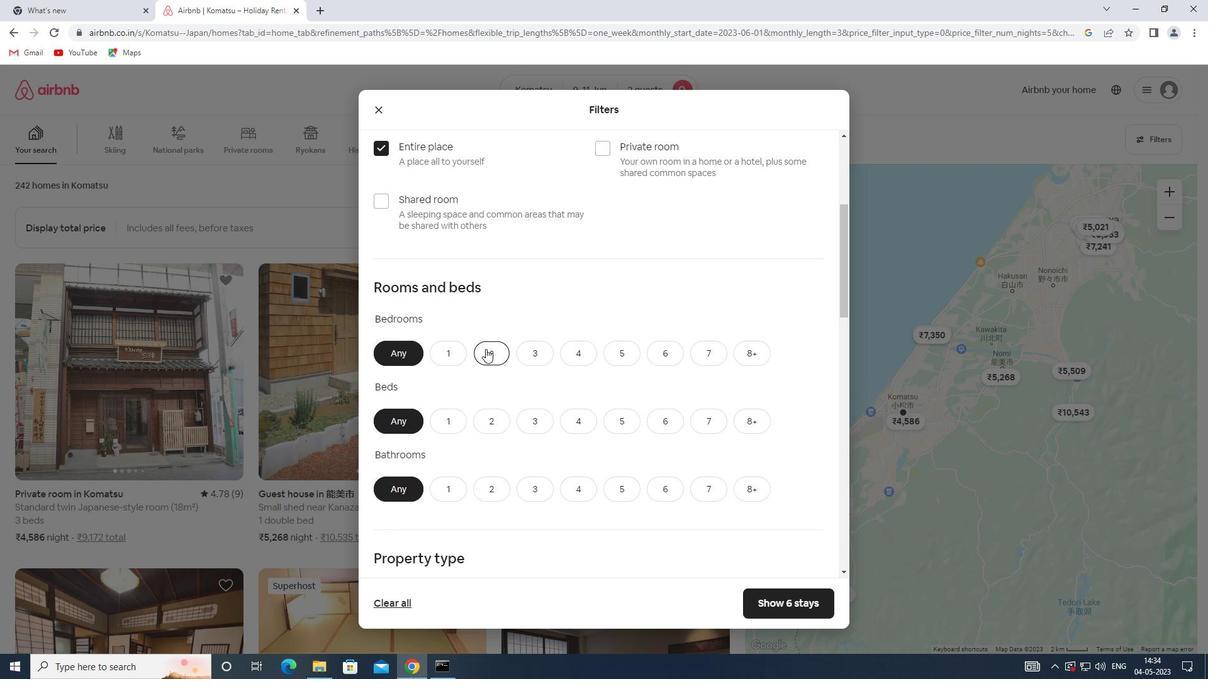 
Action: Mouse pressed left at (485, 423)
Screenshot: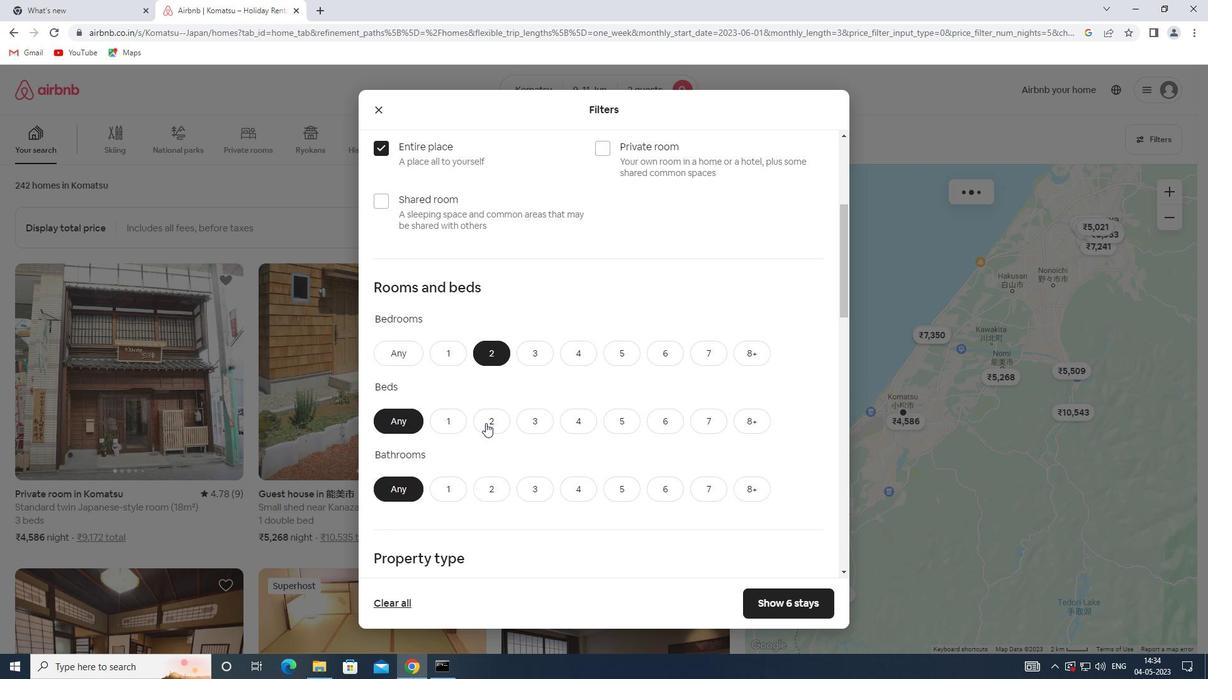
Action: Mouse moved to (449, 493)
Screenshot: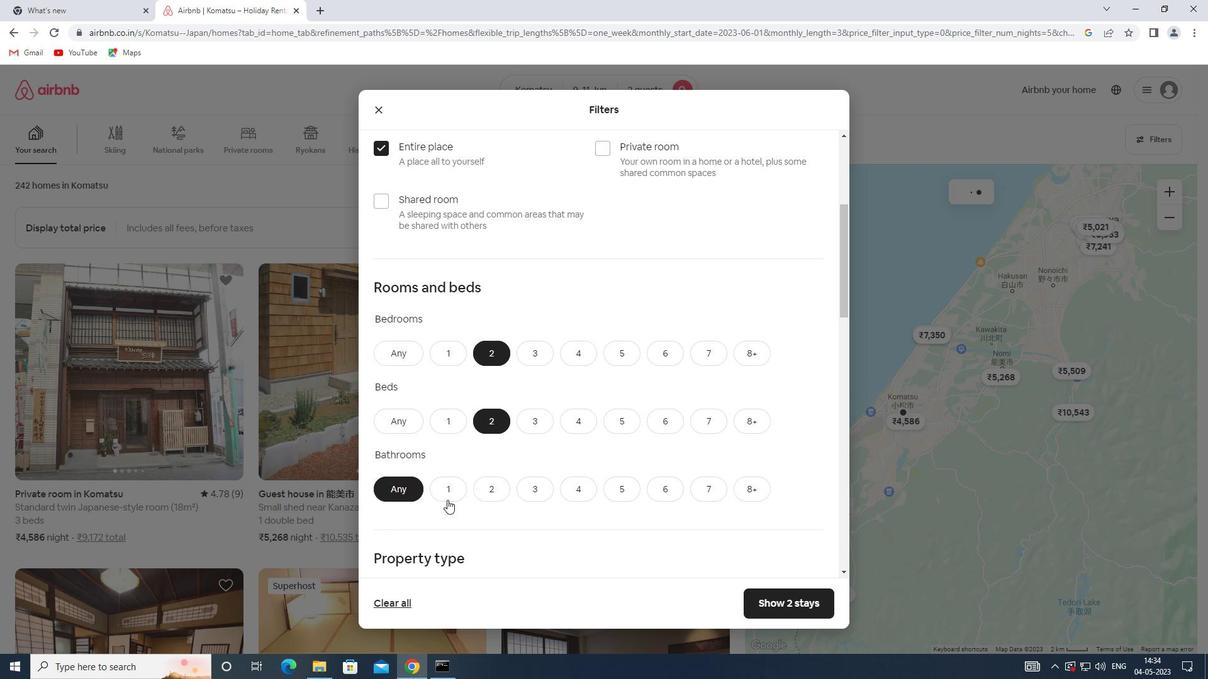 
Action: Mouse pressed left at (449, 493)
Screenshot: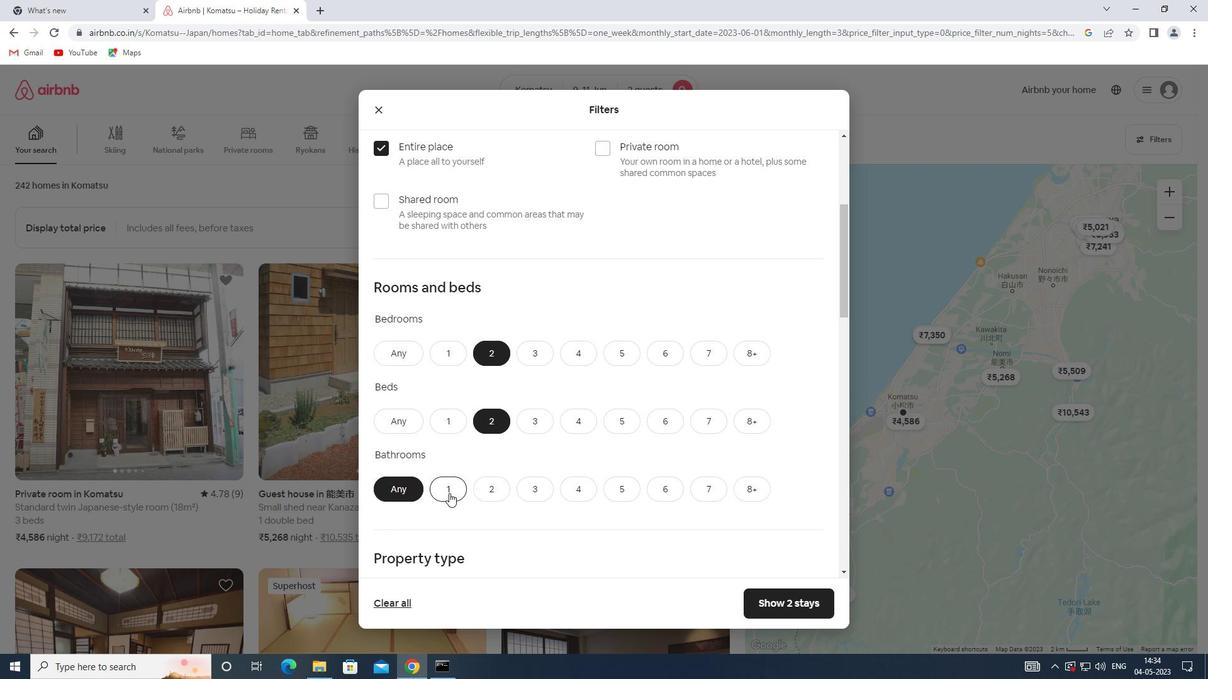 
Action: Mouse moved to (444, 470)
Screenshot: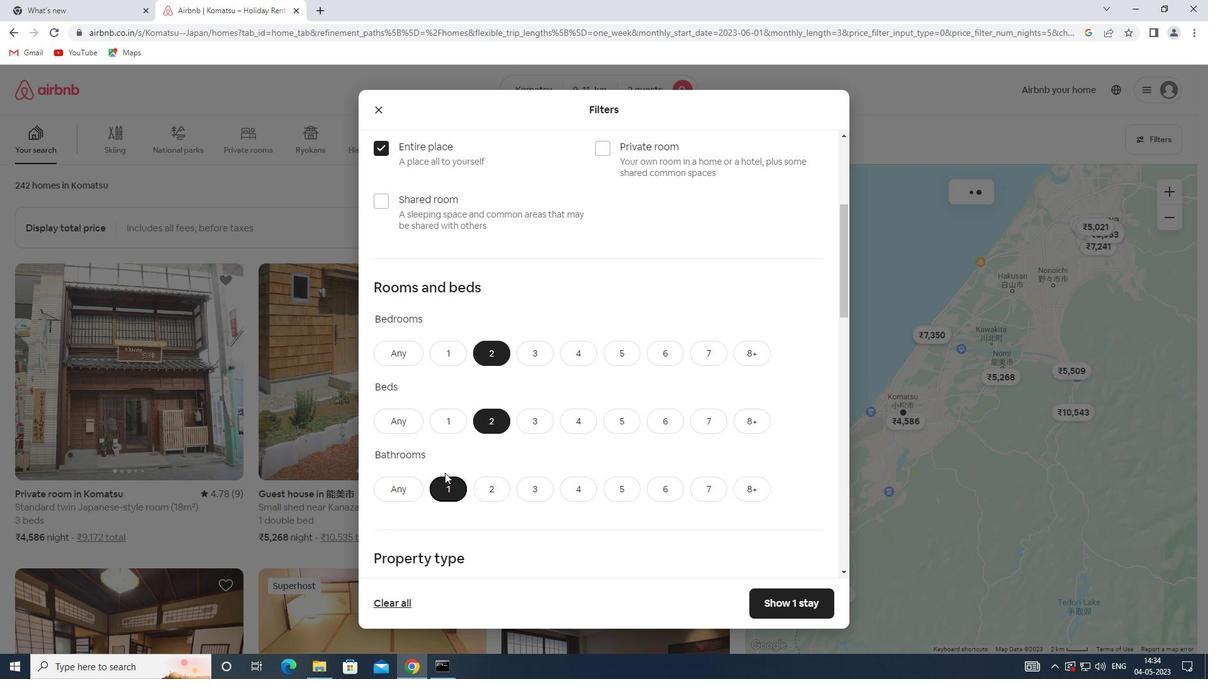 
Action: Mouse scrolled (444, 470) with delta (0, 0)
Screenshot: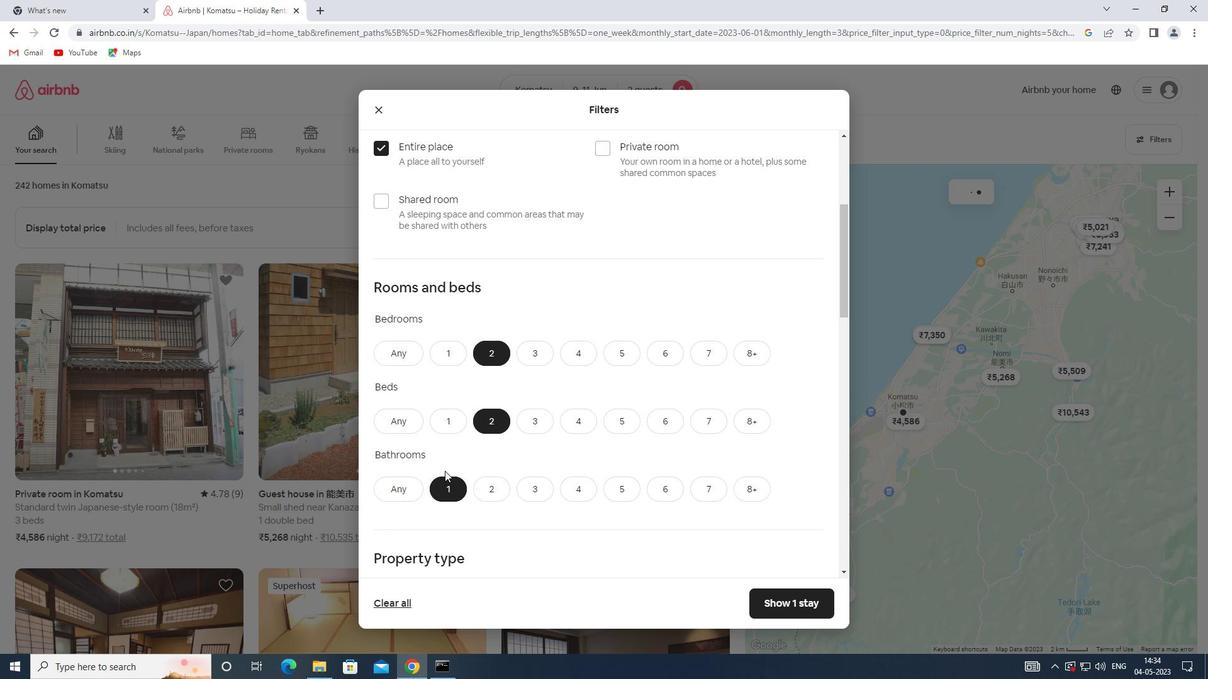 
Action: Mouse moved to (444, 470)
Screenshot: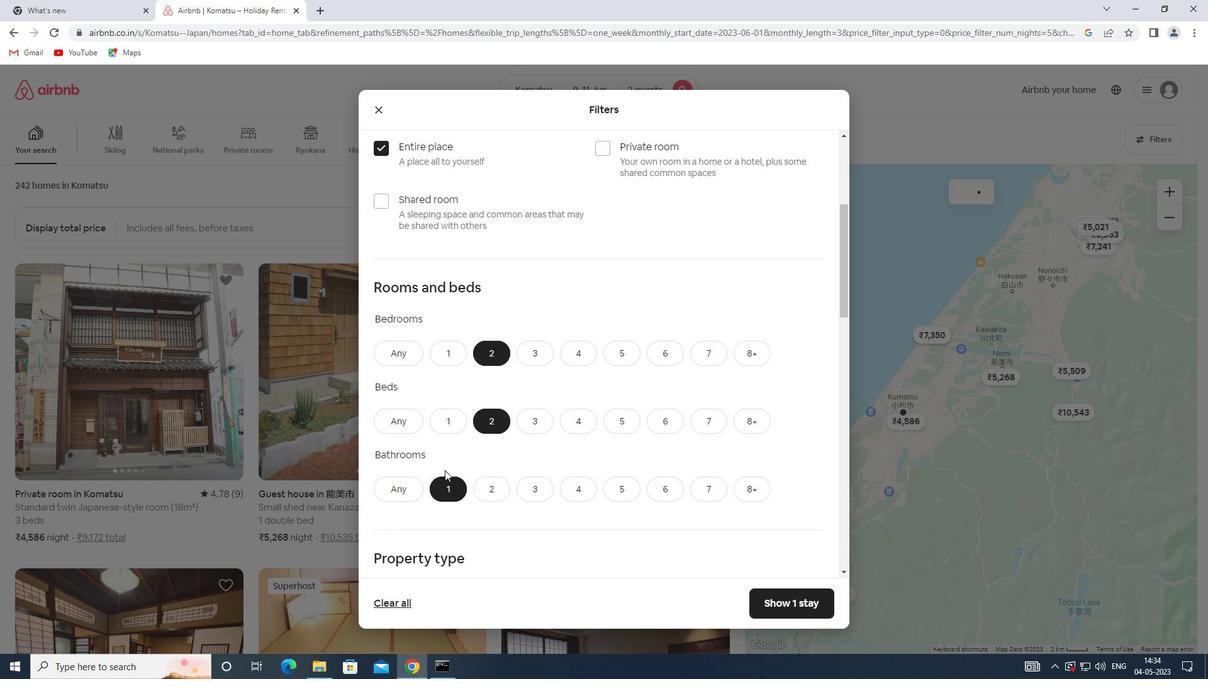 
Action: Mouse scrolled (444, 470) with delta (0, 0)
Screenshot: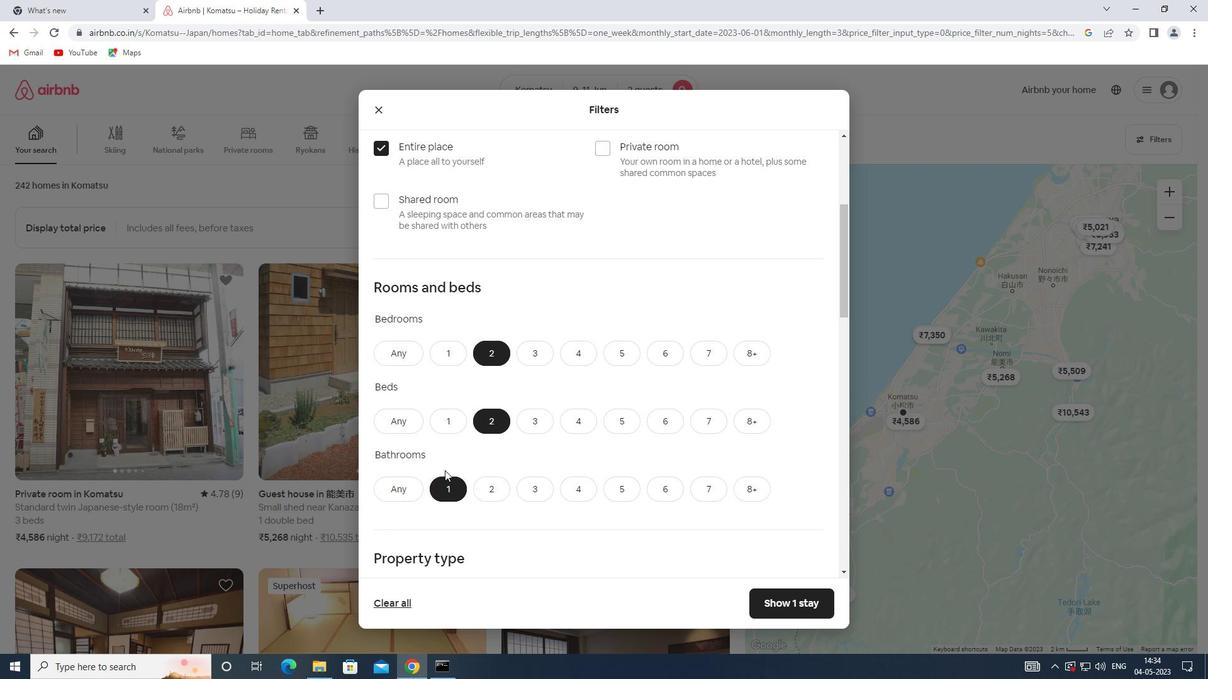 
Action: Mouse scrolled (444, 470) with delta (0, 0)
Screenshot: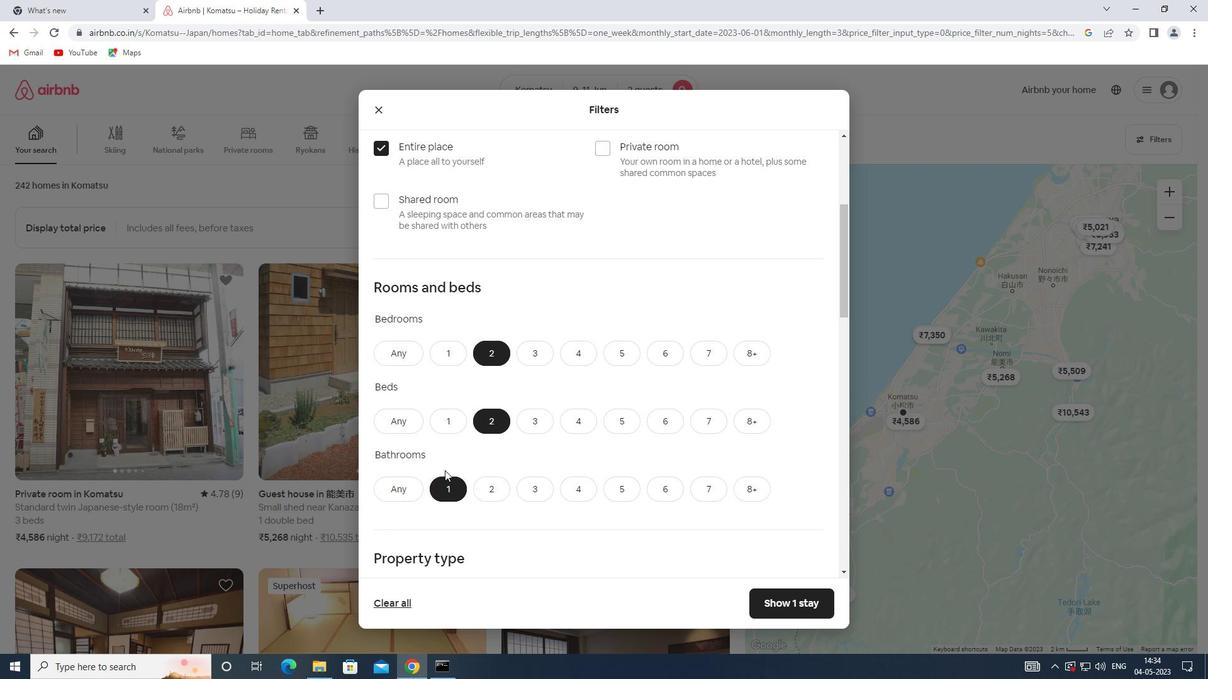 
Action: Mouse scrolled (444, 470) with delta (0, 0)
Screenshot: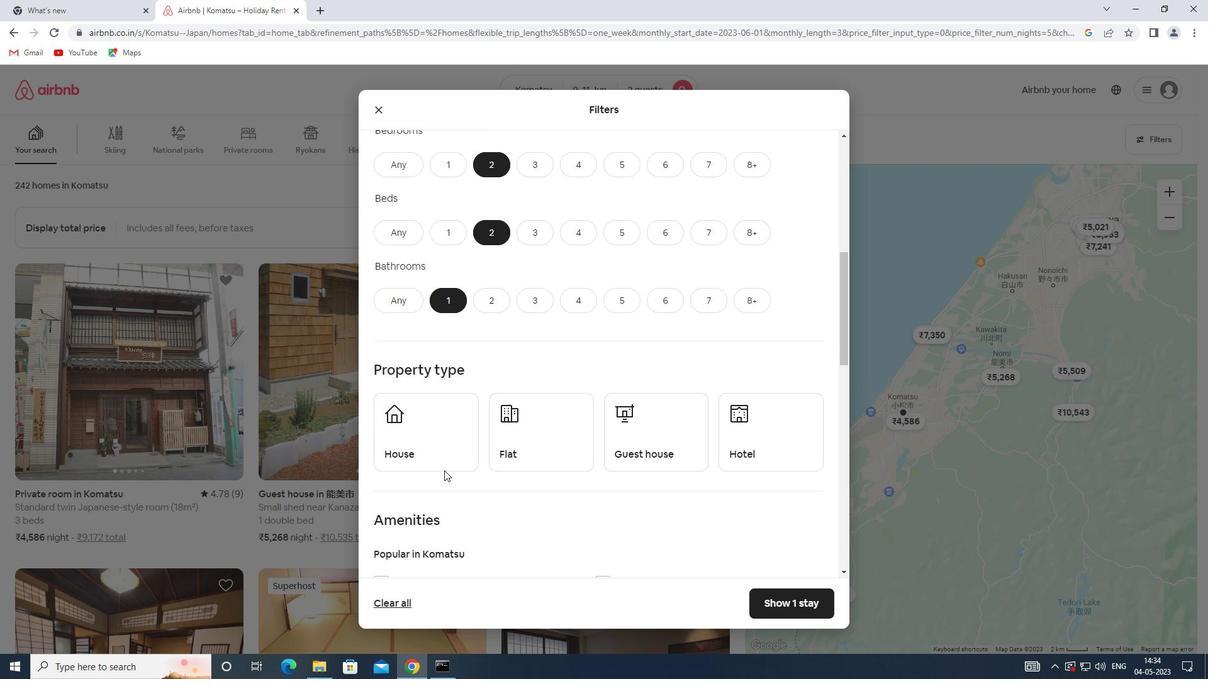 
Action: Mouse moved to (444, 465)
Screenshot: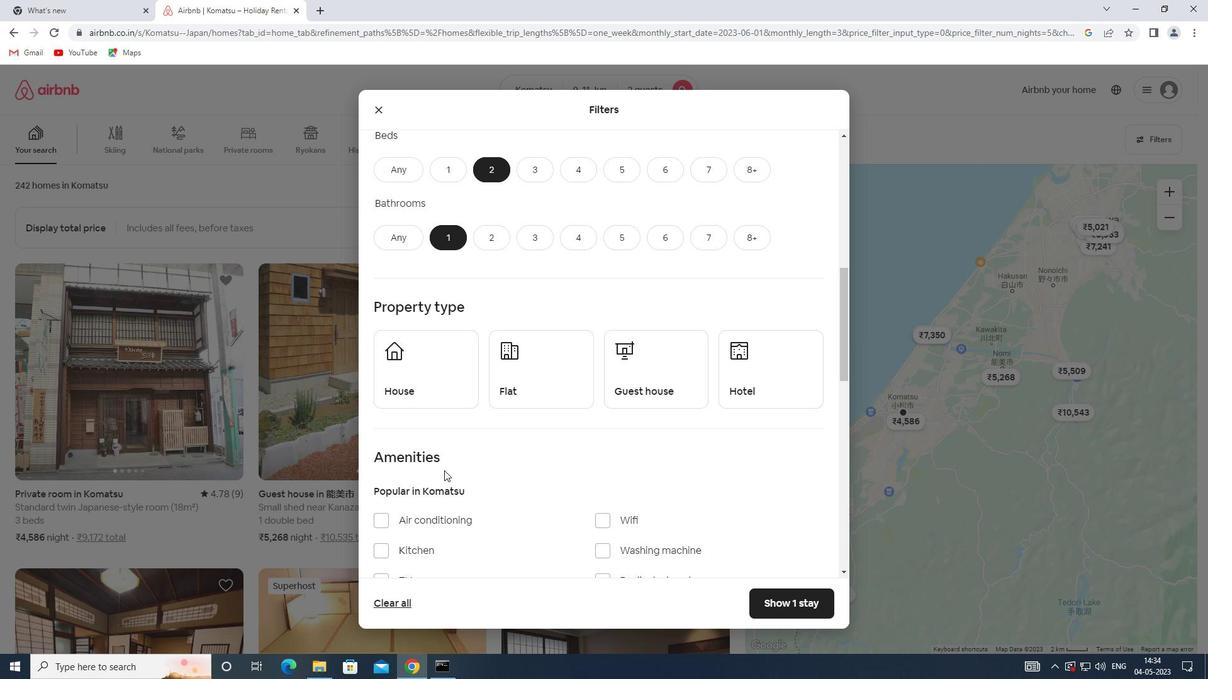 
Action: Mouse scrolled (444, 464) with delta (0, 0)
Screenshot: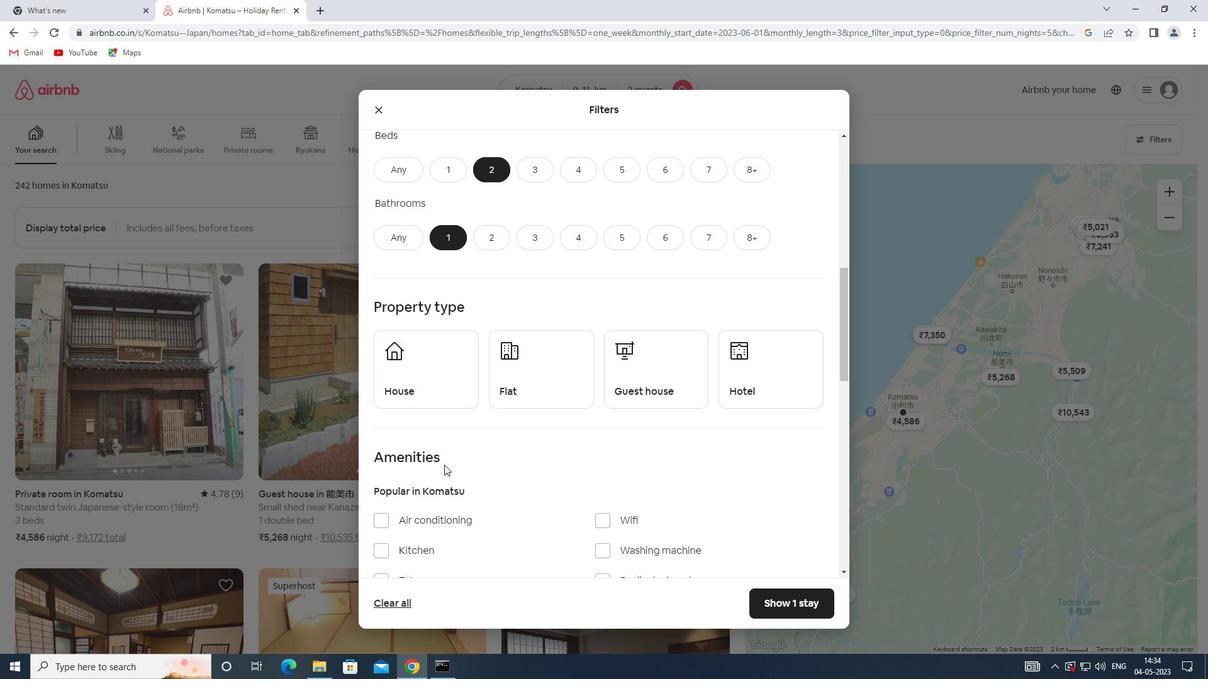 
Action: Mouse moved to (445, 325)
Screenshot: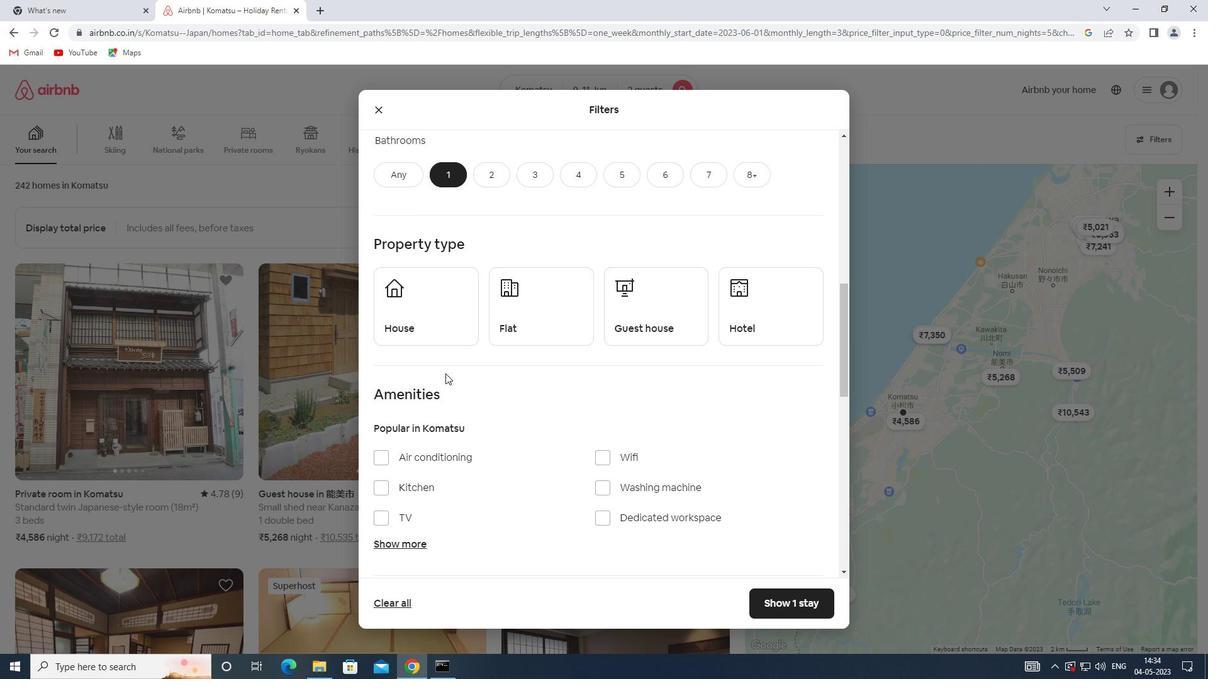 
Action: Mouse pressed left at (445, 325)
Screenshot: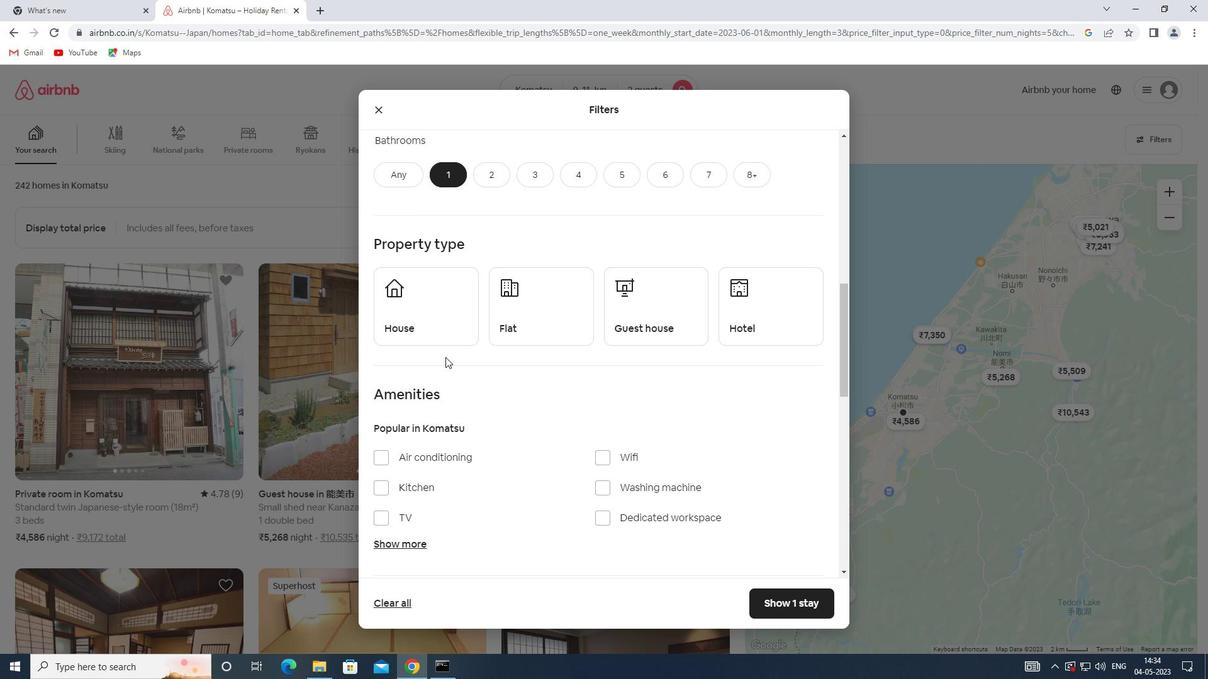 
Action: Mouse moved to (514, 321)
Screenshot: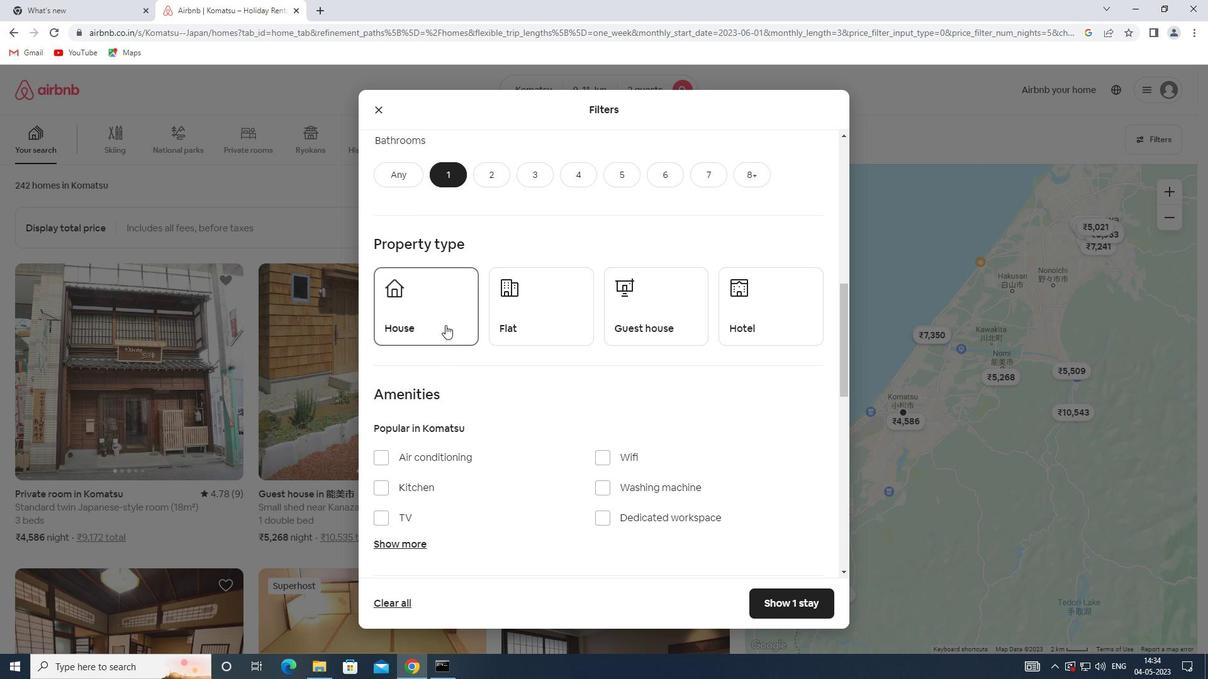 
Action: Mouse pressed left at (514, 321)
Screenshot: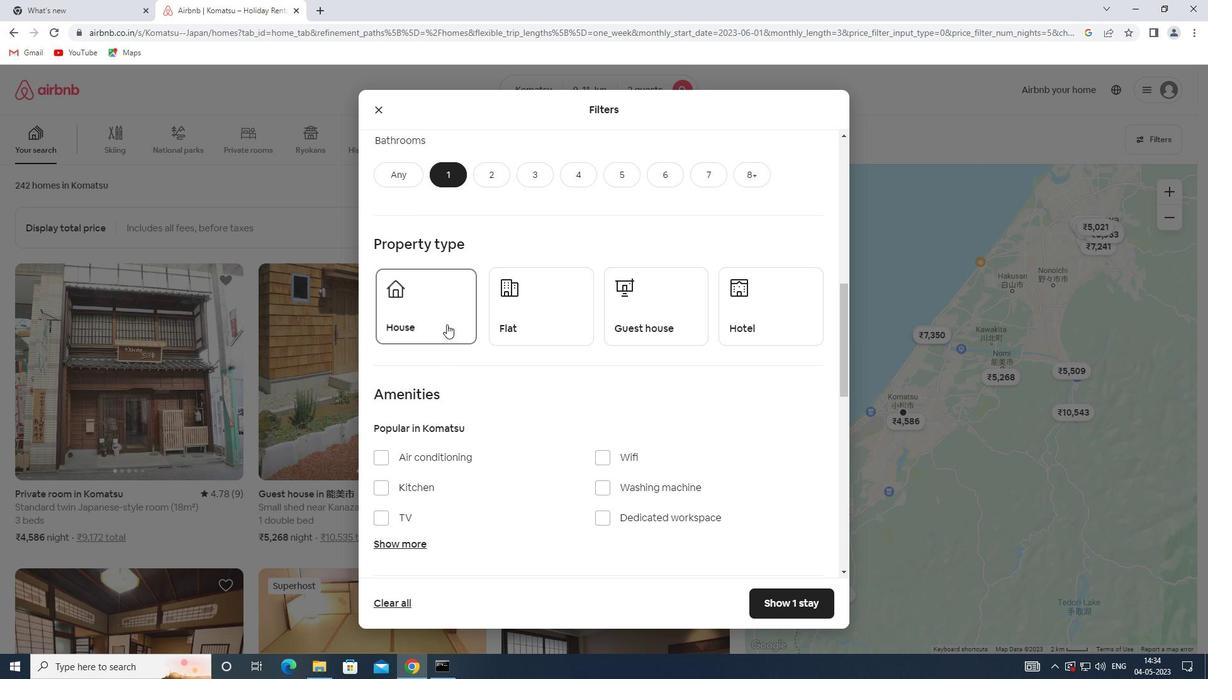 
Action: Mouse moved to (633, 317)
Screenshot: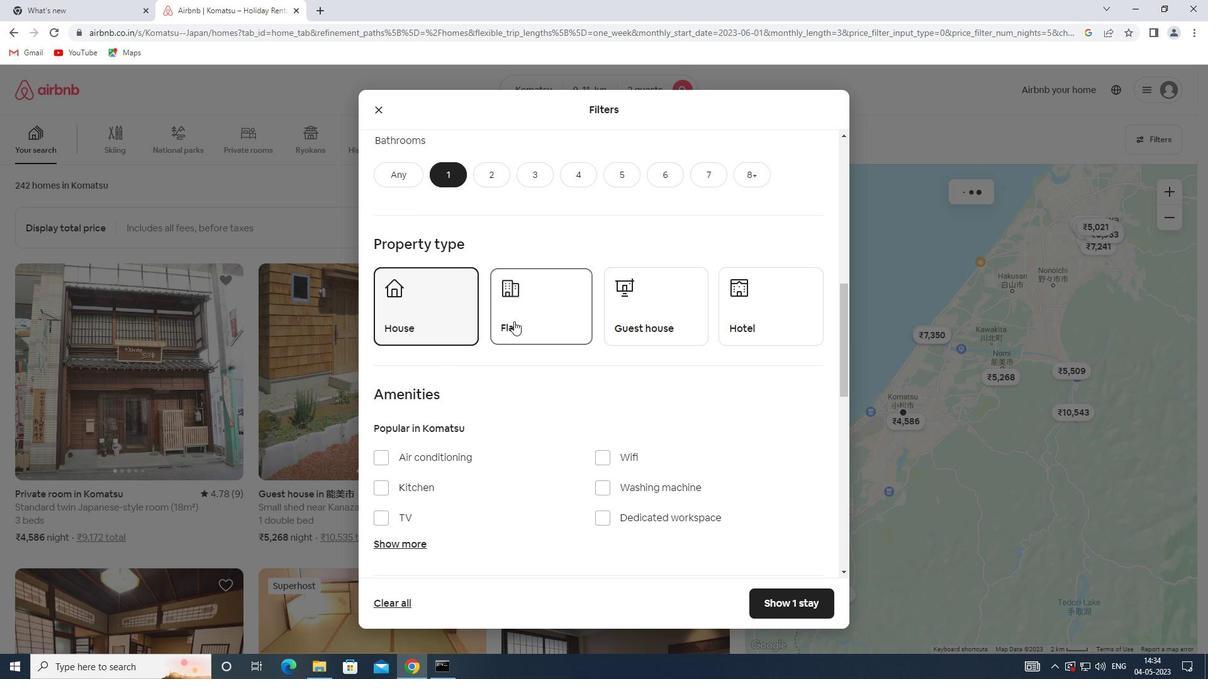 
Action: Mouse pressed left at (633, 317)
Screenshot: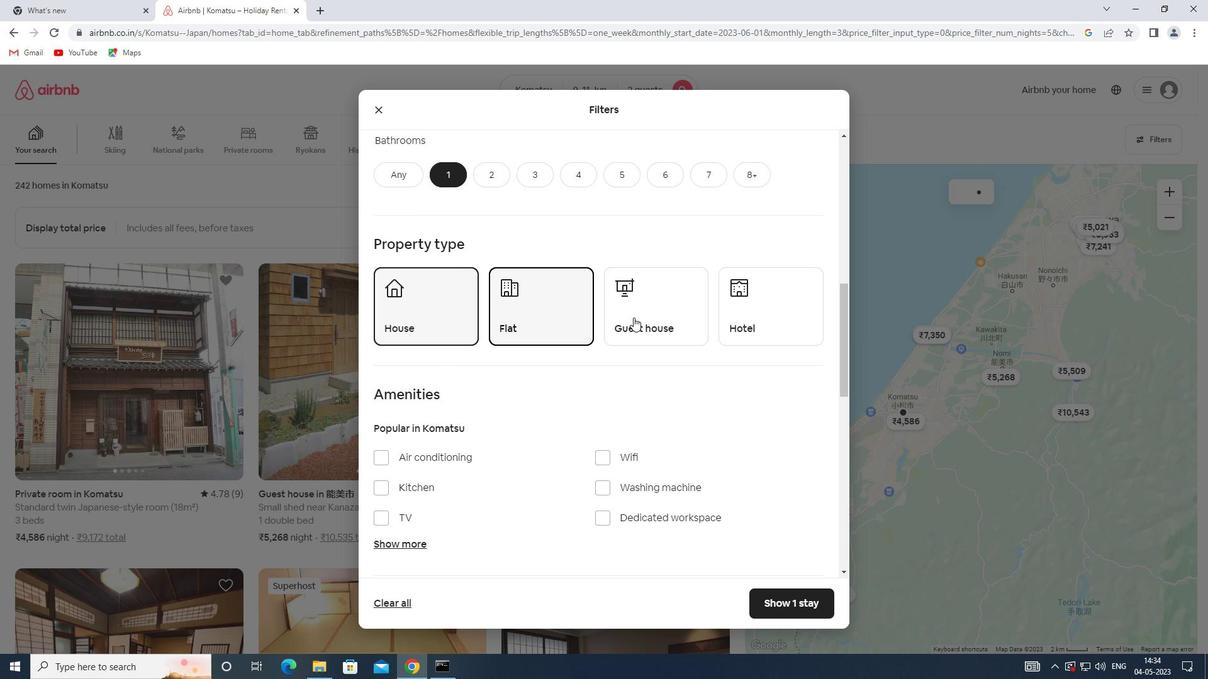 
Action: Mouse scrolled (633, 317) with delta (0, 0)
Screenshot: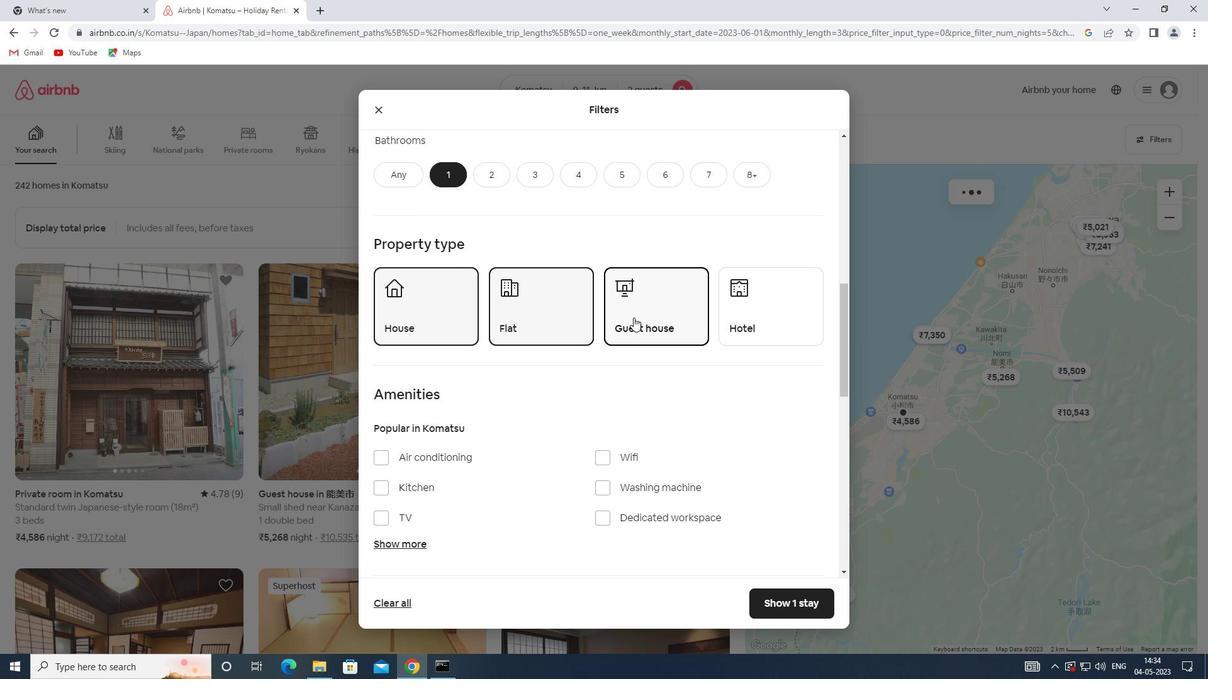 
Action: Mouse scrolled (633, 317) with delta (0, 0)
Screenshot: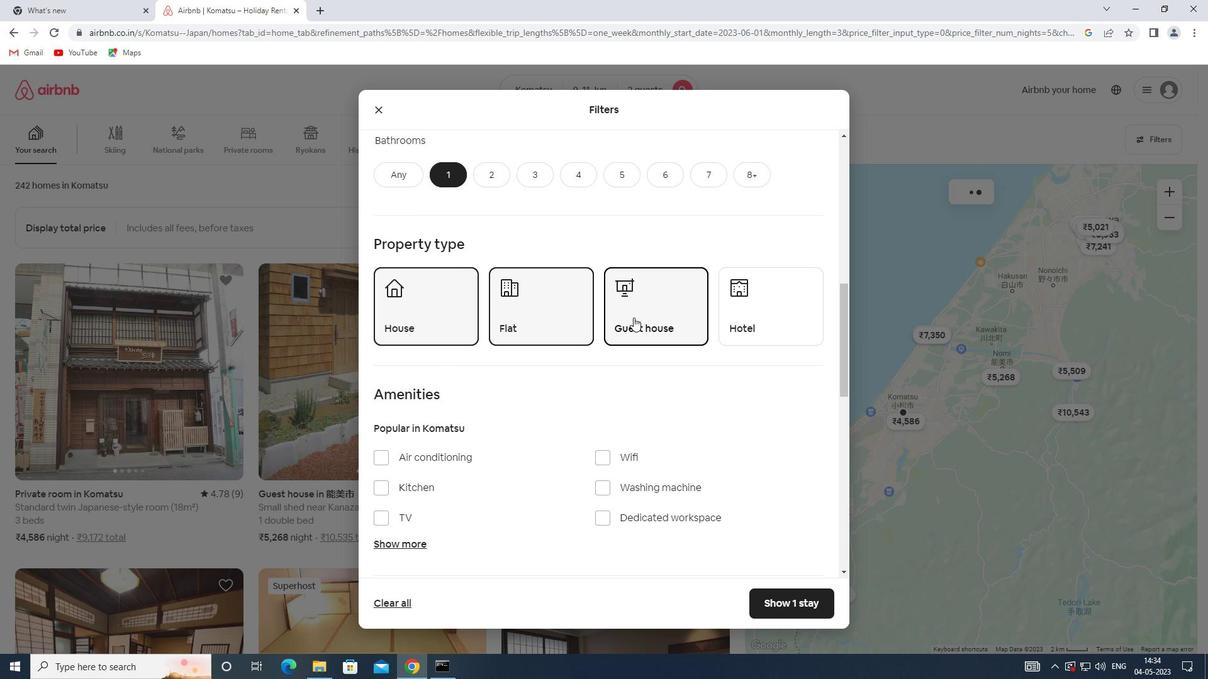 
Action: Mouse scrolled (633, 317) with delta (0, 0)
Screenshot: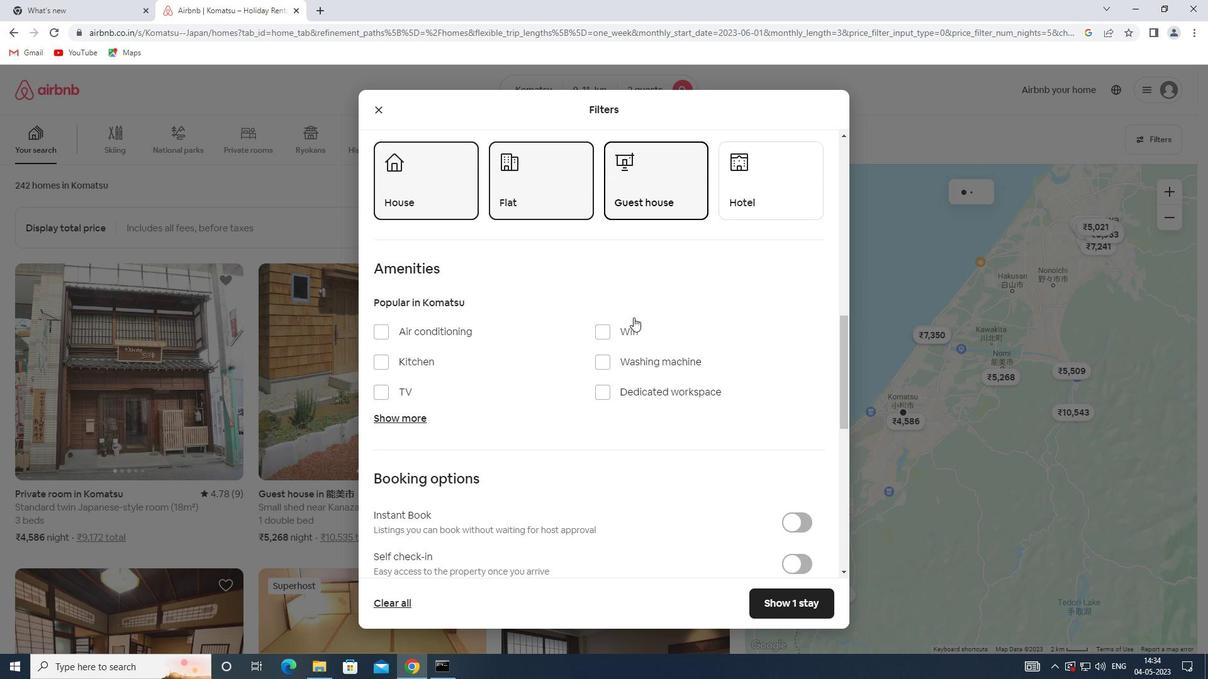 
Action: Mouse moved to (602, 275)
Screenshot: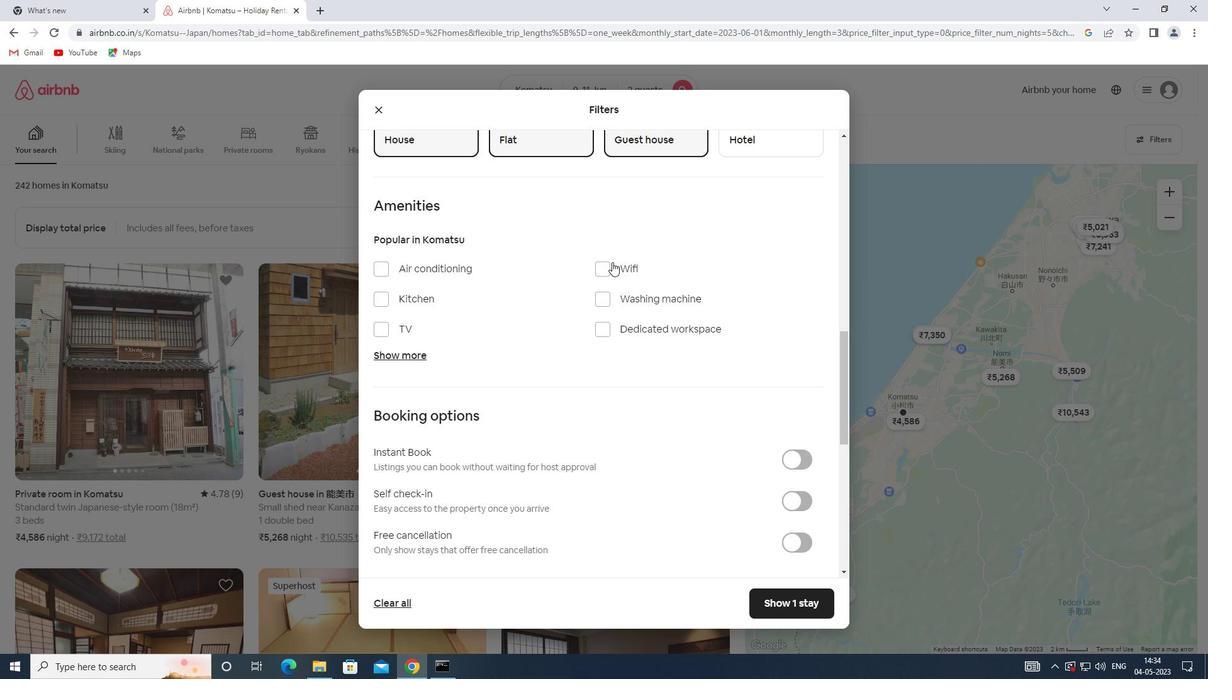 
Action: Mouse pressed left at (602, 275)
Screenshot: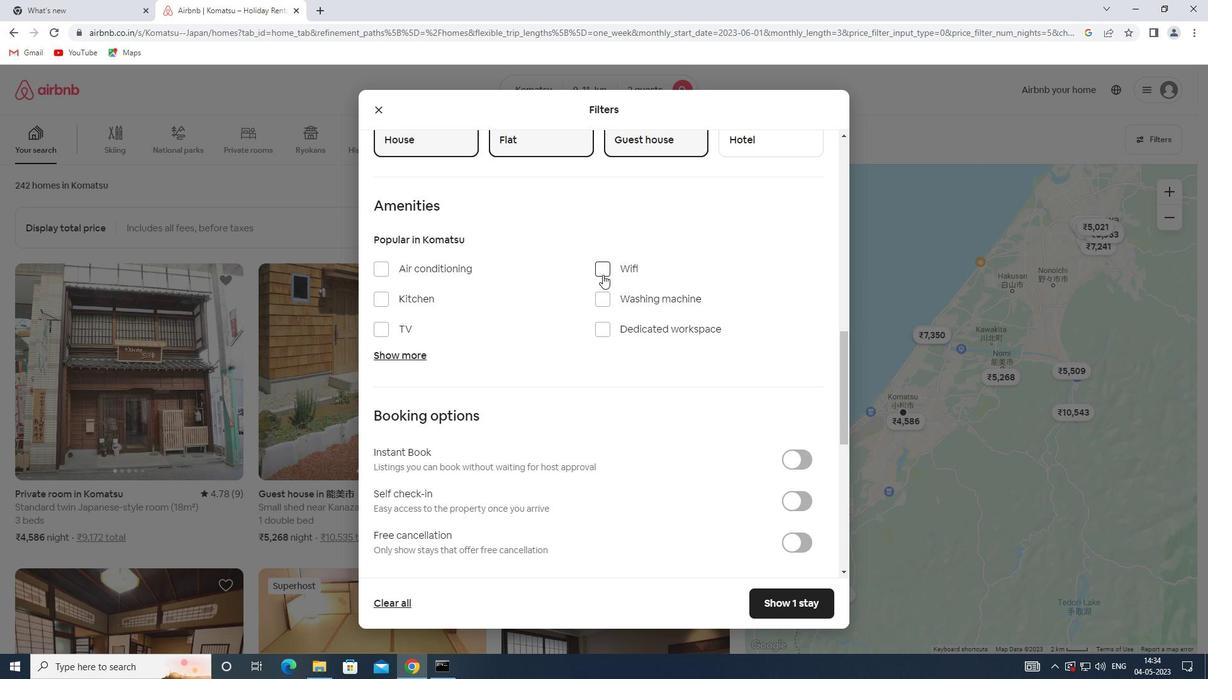 
Action: Mouse scrolled (602, 274) with delta (0, 0)
Screenshot: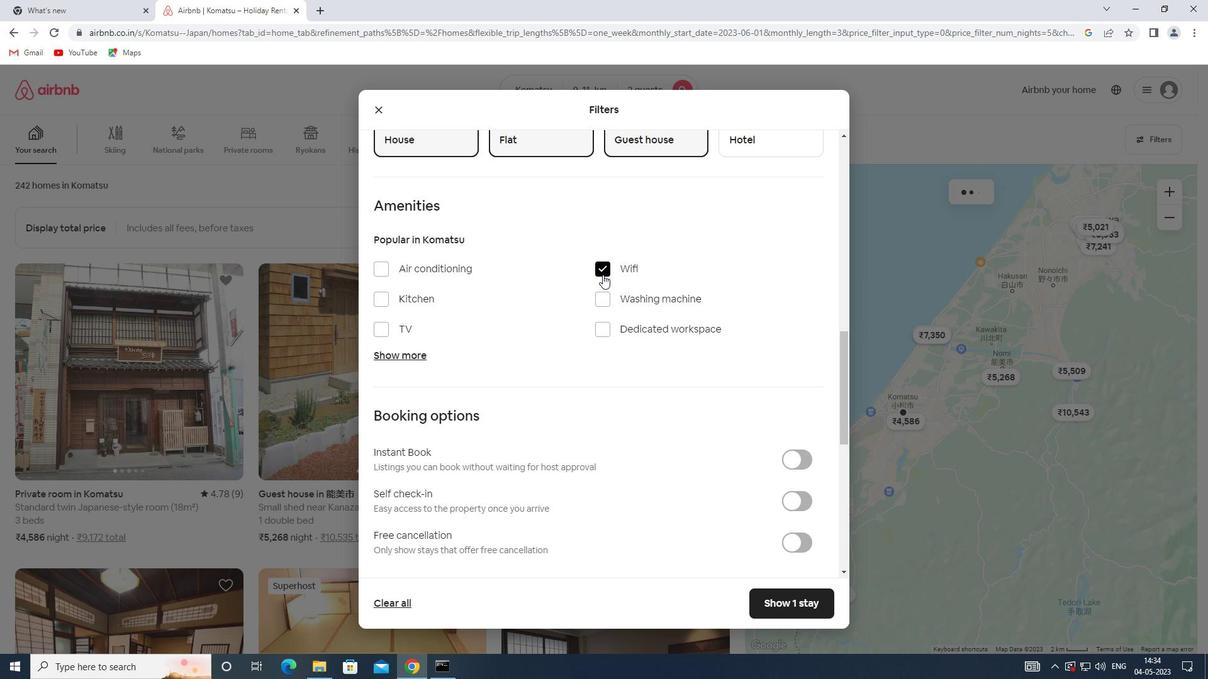 
Action: Mouse scrolled (602, 274) with delta (0, 0)
Screenshot: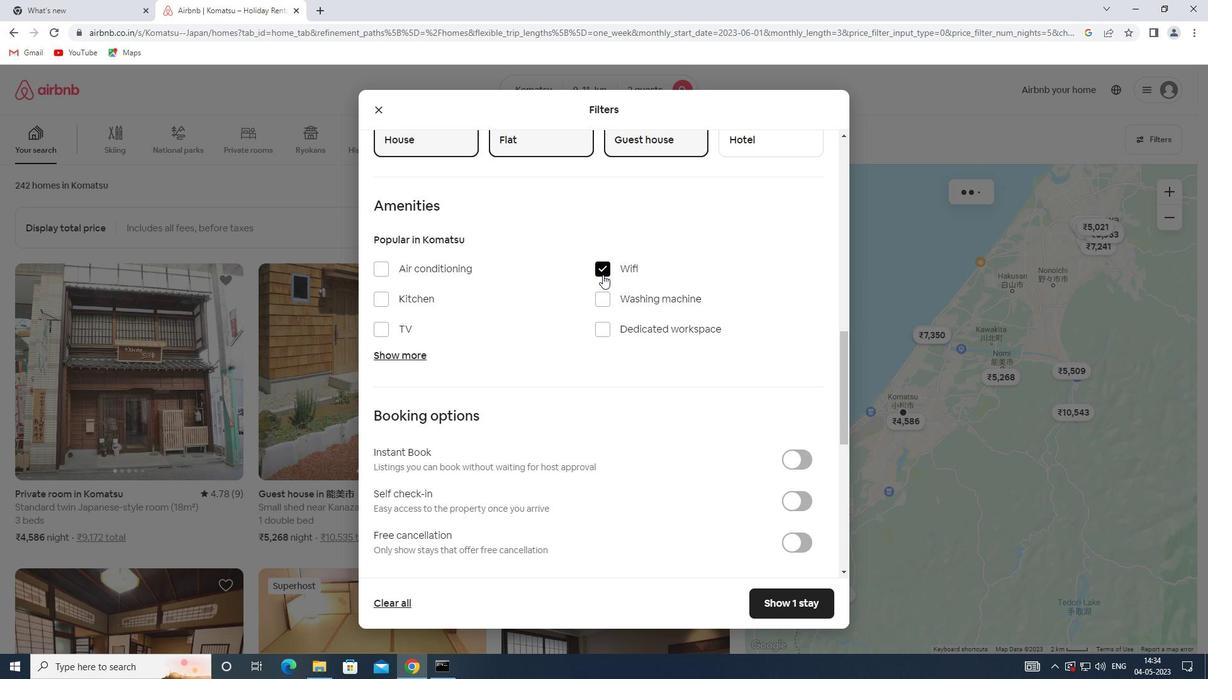 
Action: Mouse moved to (801, 367)
Screenshot: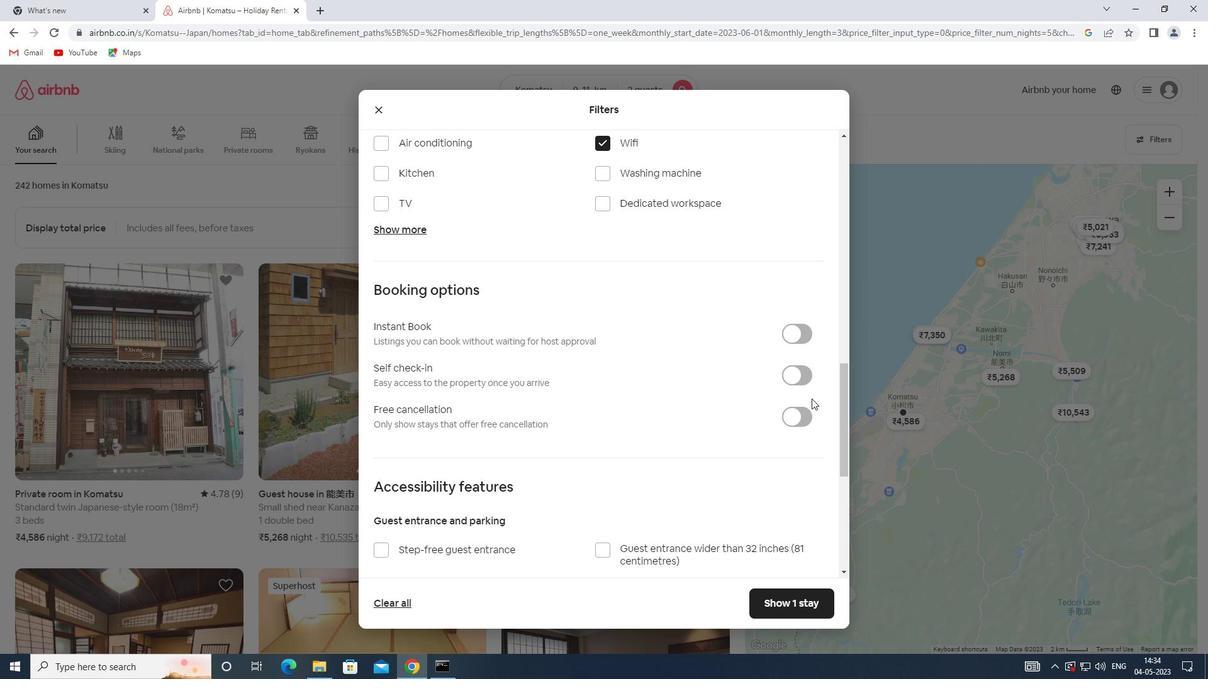 
Action: Mouse pressed left at (801, 367)
Screenshot: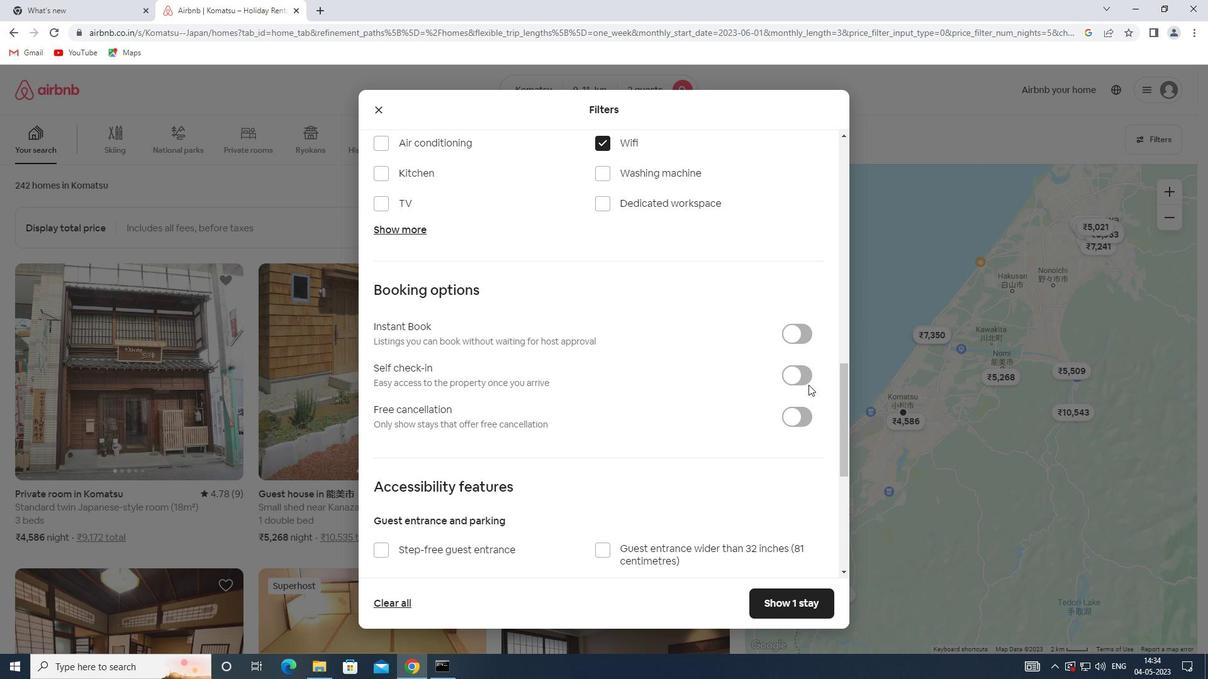 
Action: Mouse moved to (578, 407)
Screenshot: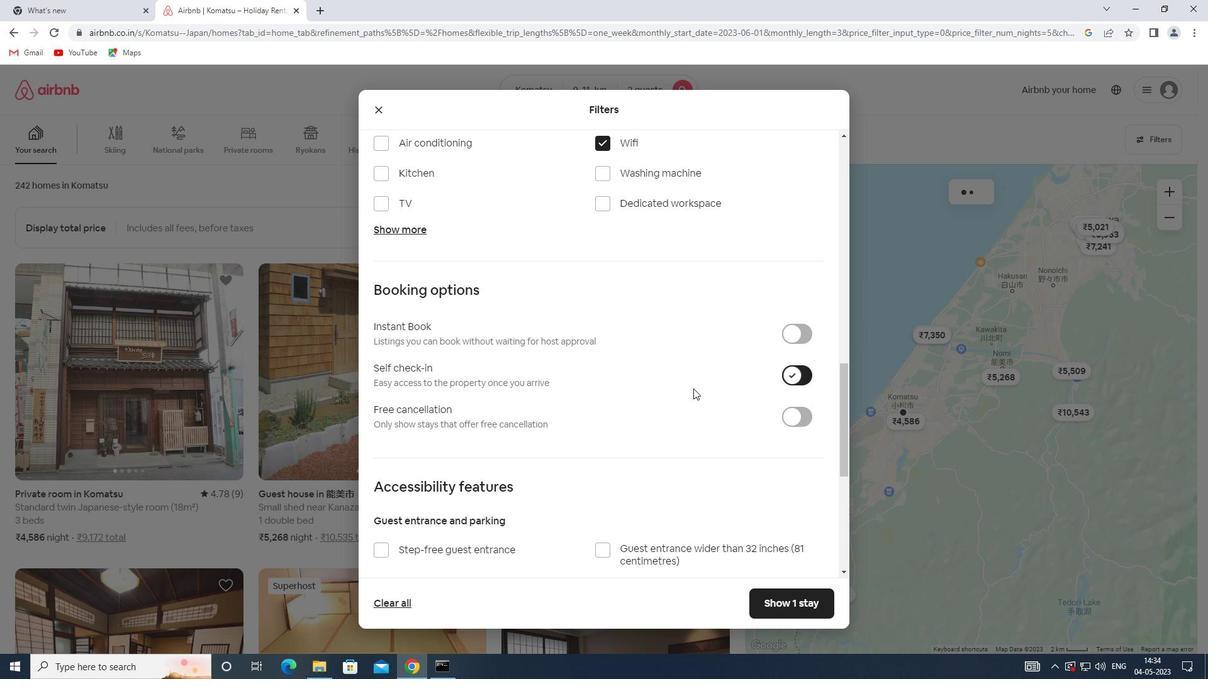 
Action: Mouse scrolled (578, 406) with delta (0, 0)
Screenshot: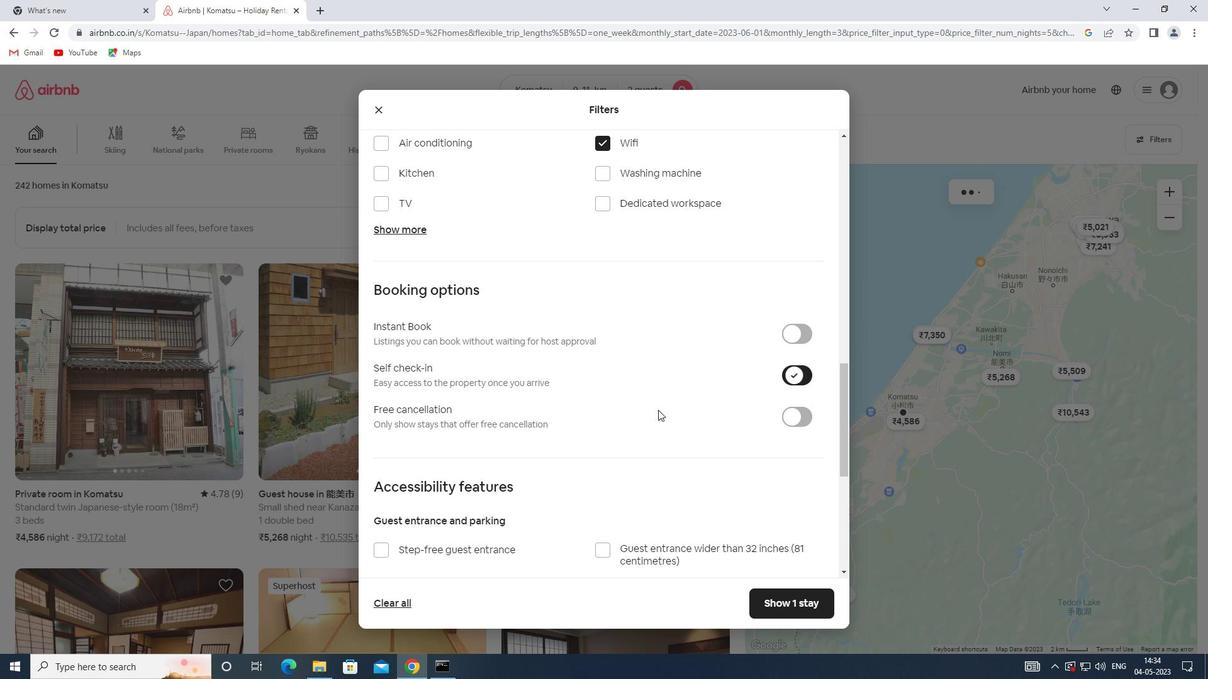 
Action: Mouse scrolled (578, 406) with delta (0, 0)
Screenshot: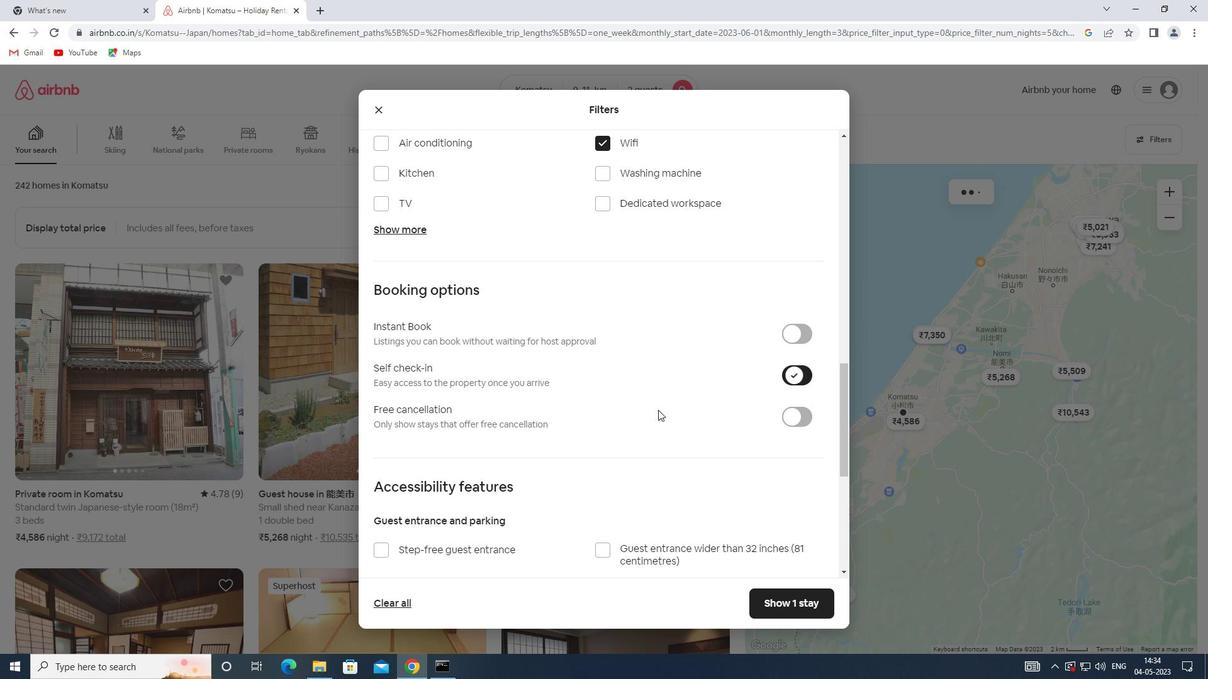 
Action: Mouse moved to (577, 406)
Screenshot: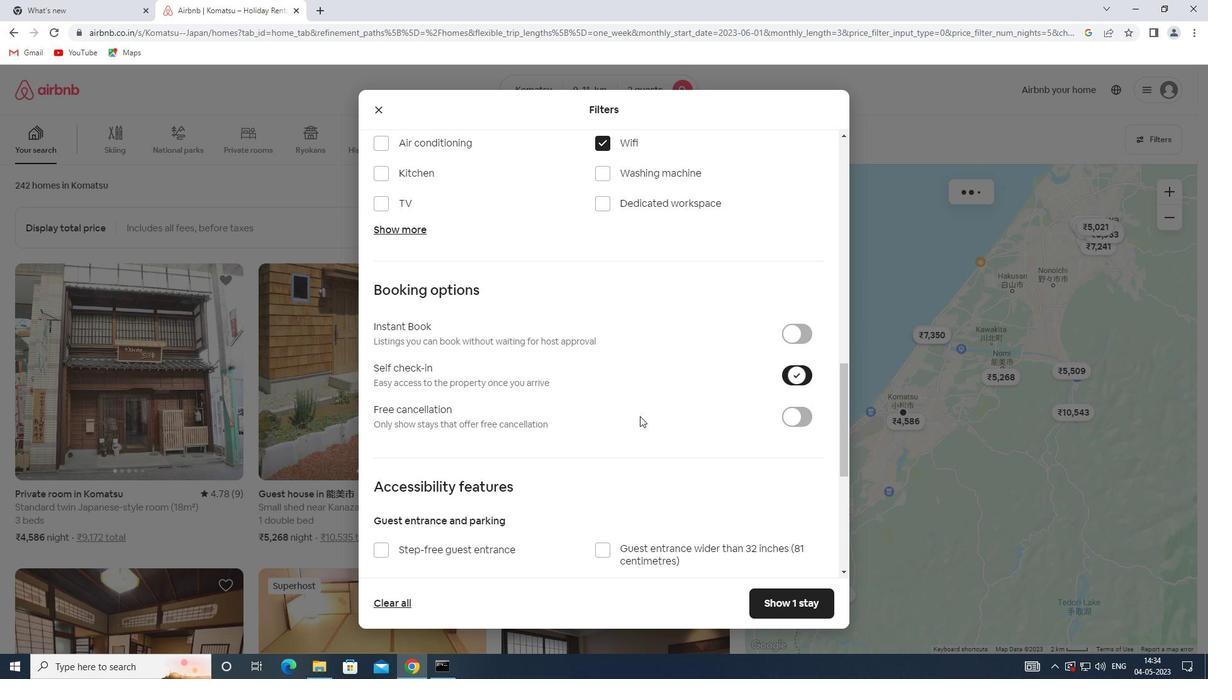 
Action: Mouse scrolled (577, 405) with delta (0, 0)
Screenshot: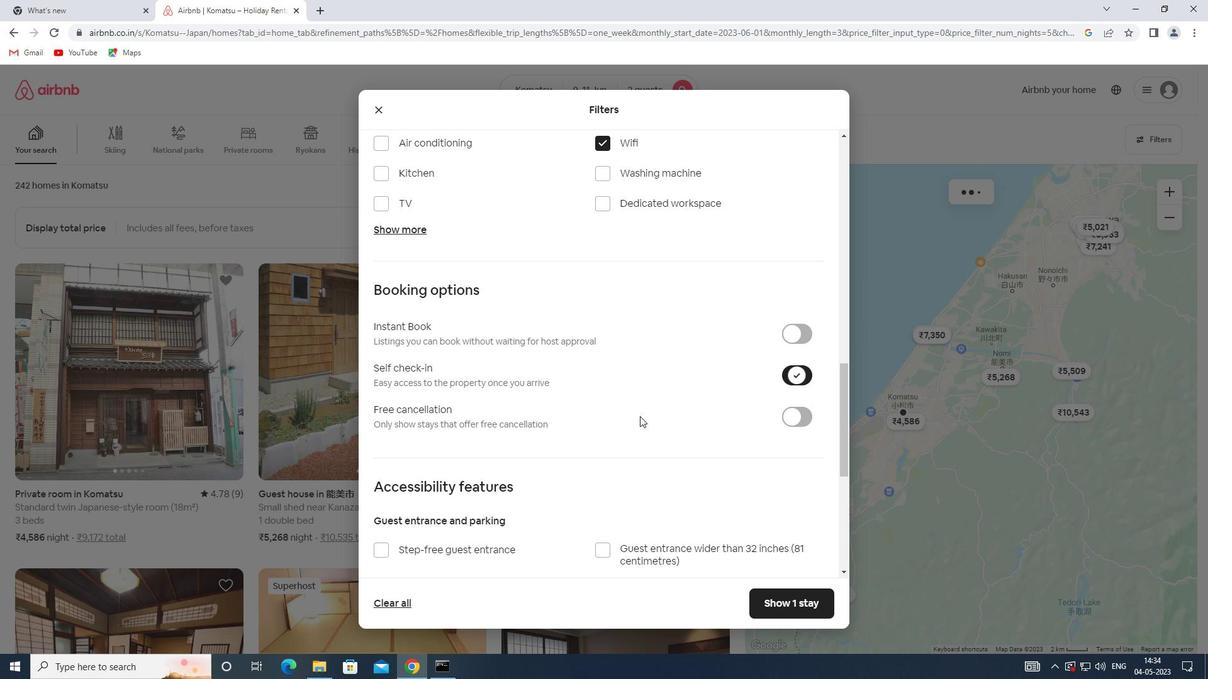 
Action: Mouse moved to (577, 404)
Screenshot: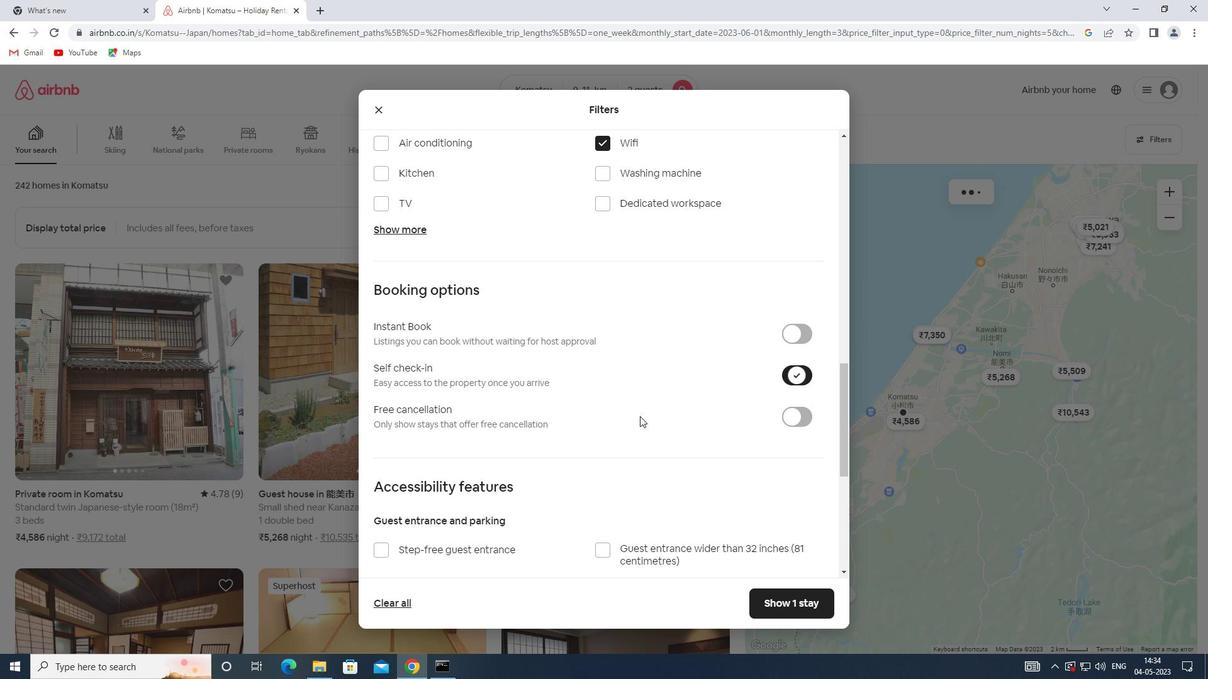 
Action: Mouse scrolled (577, 404) with delta (0, 0)
Screenshot: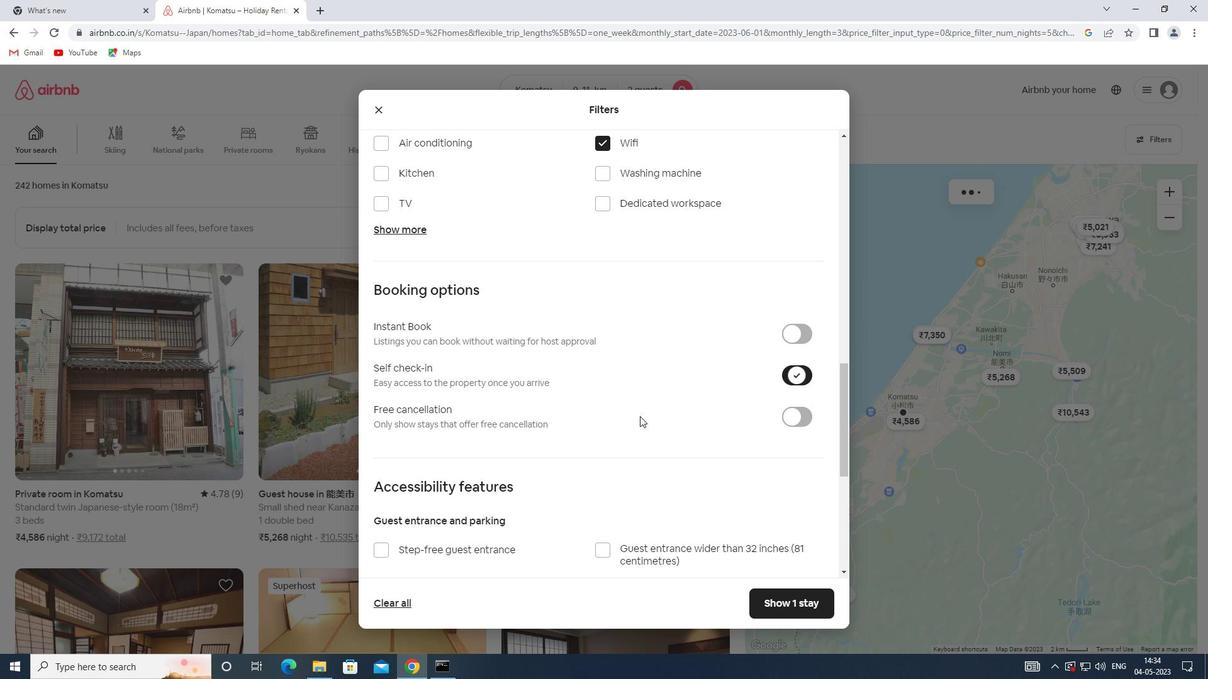 
Action: Mouse moved to (568, 400)
Screenshot: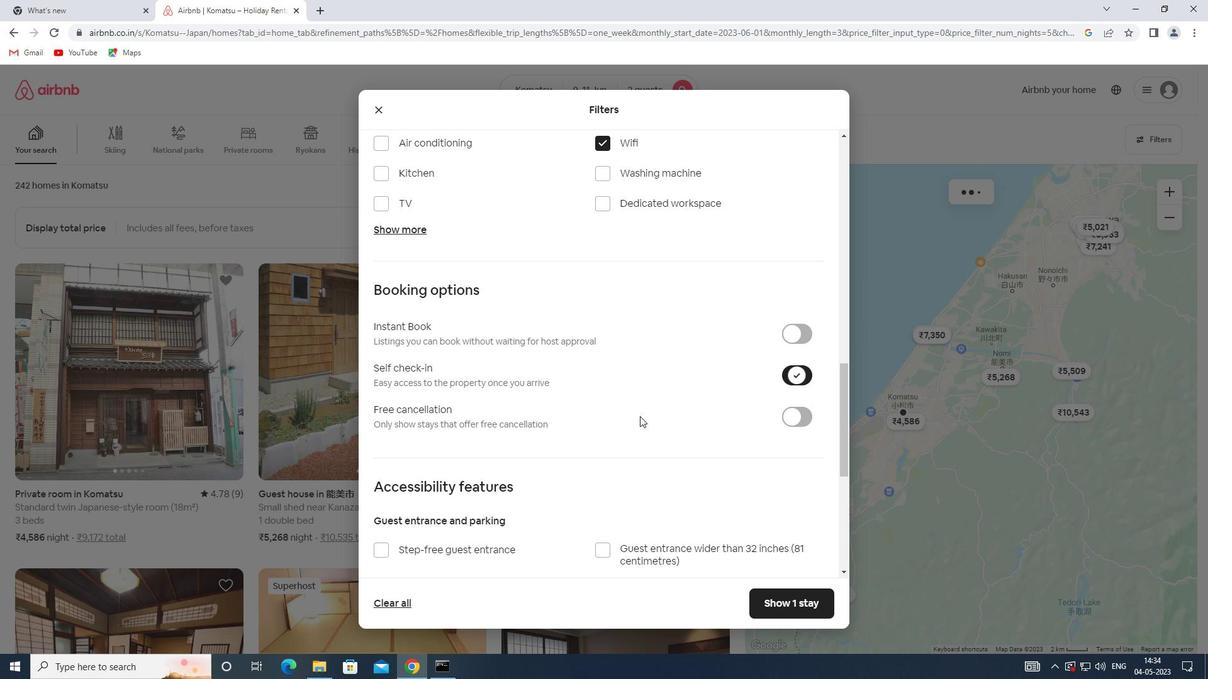 
Action: Mouse scrolled (568, 400) with delta (0, 0)
Screenshot: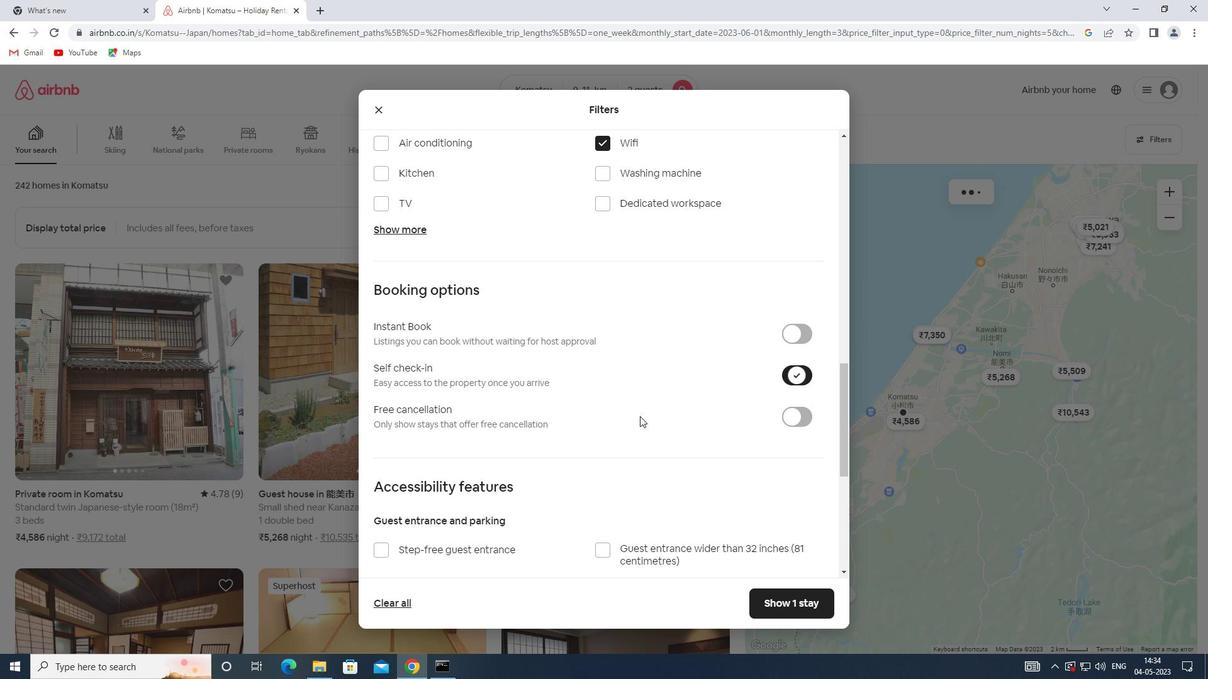 
Action: Mouse moved to (496, 378)
Screenshot: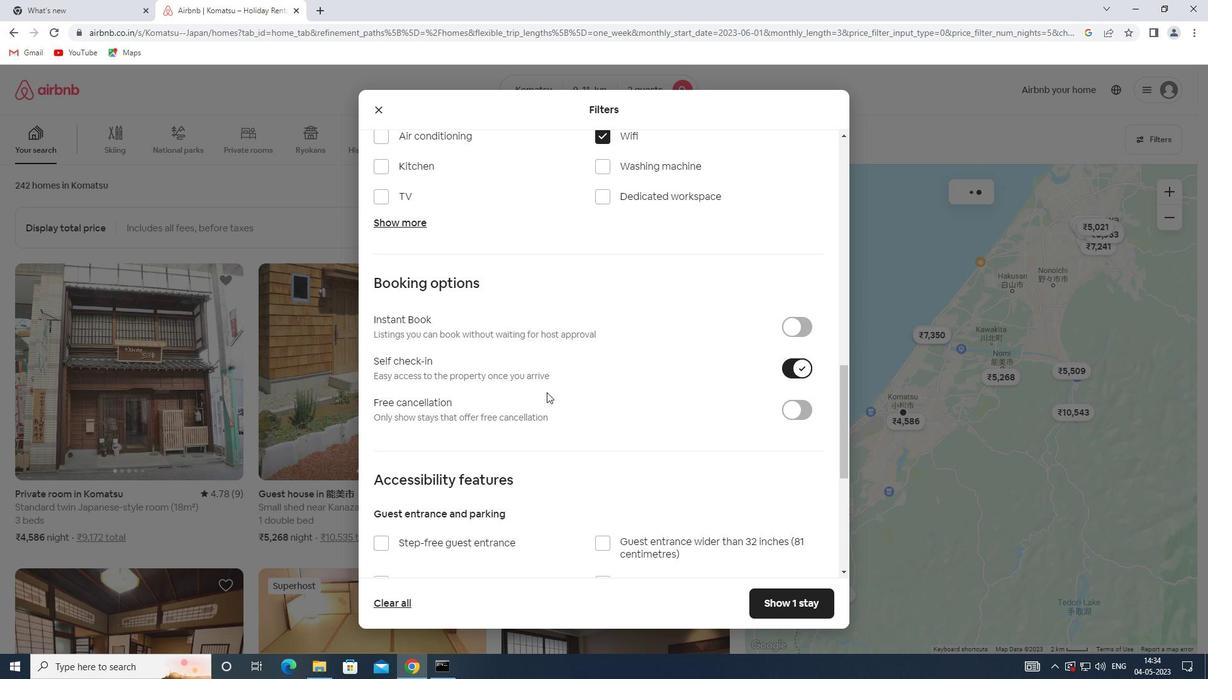 
Action: Mouse scrolled (496, 377) with delta (0, 0)
Screenshot: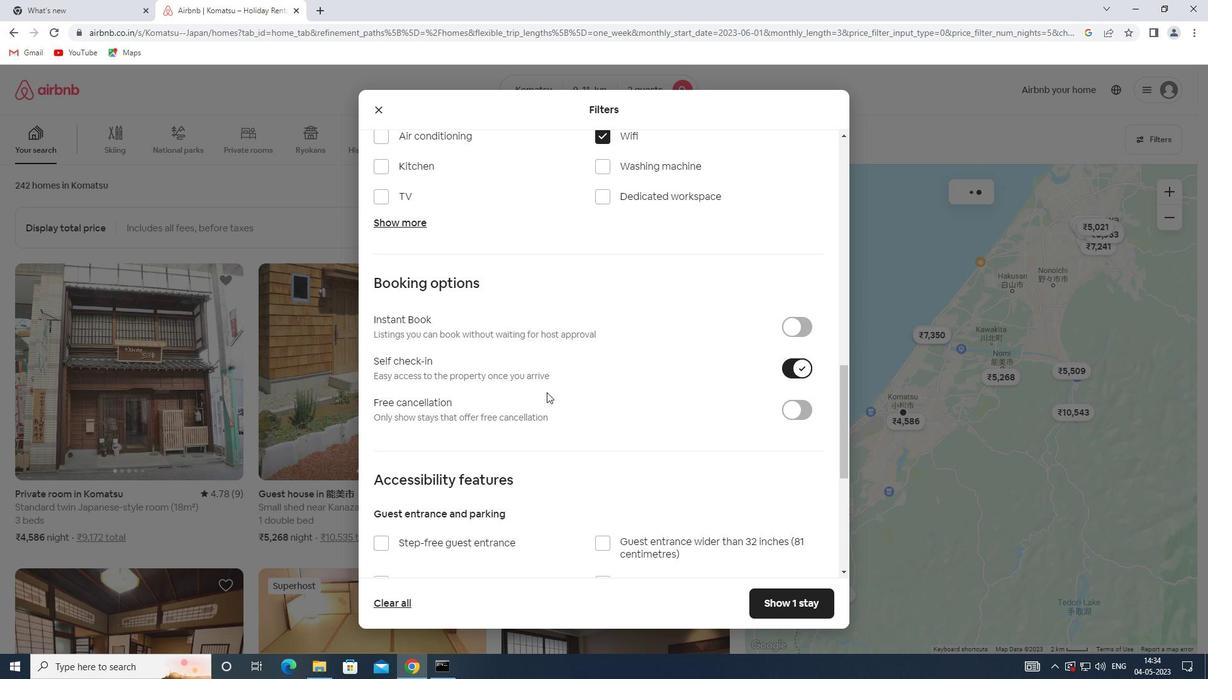 
Action: Mouse scrolled (496, 377) with delta (0, 0)
Screenshot: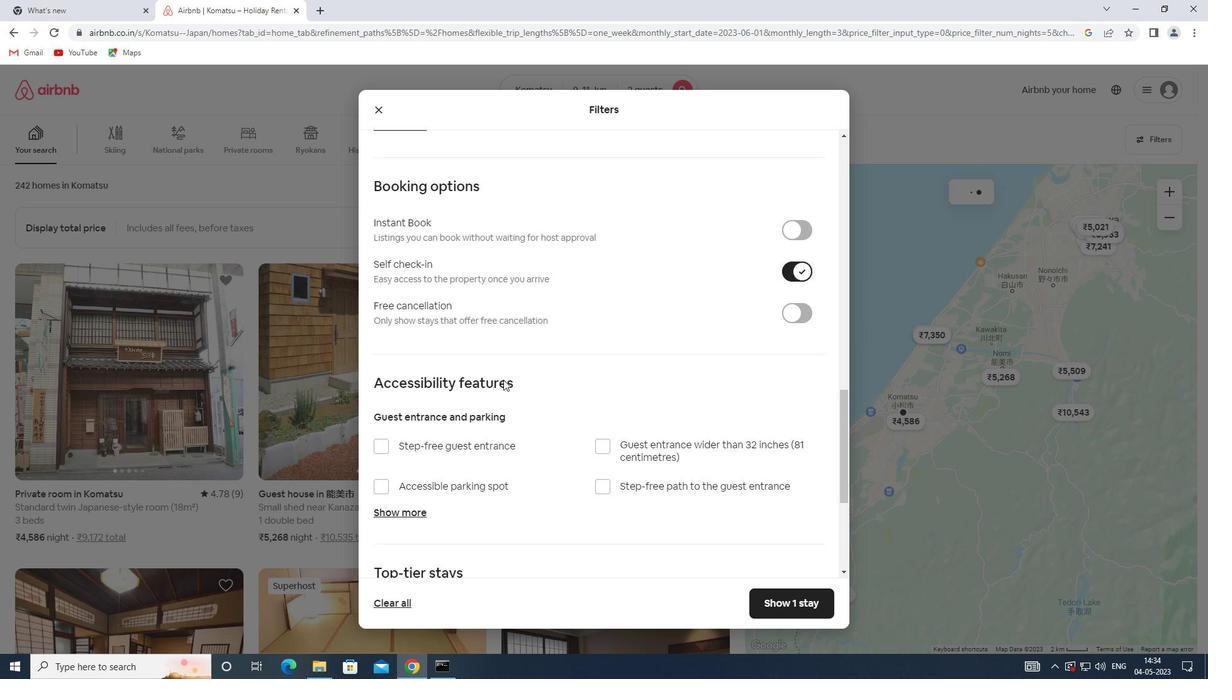 
Action: Mouse scrolled (496, 377) with delta (0, 0)
Screenshot: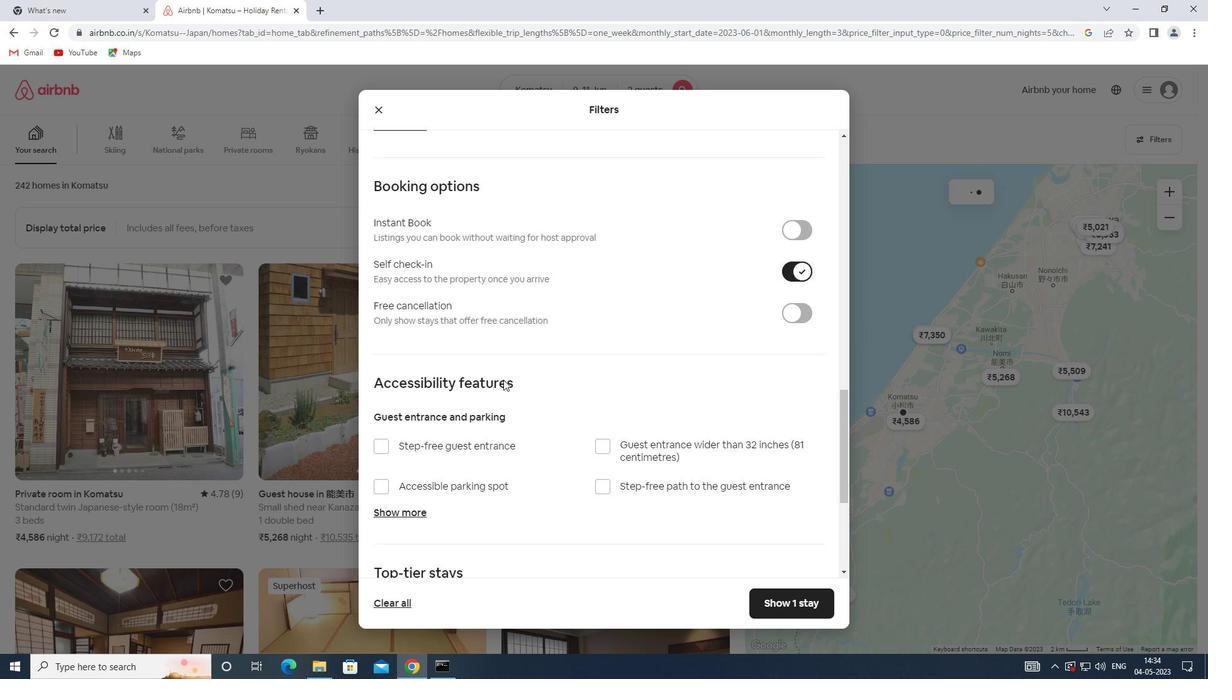 
Action: Mouse moved to (417, 492)
Screenshot: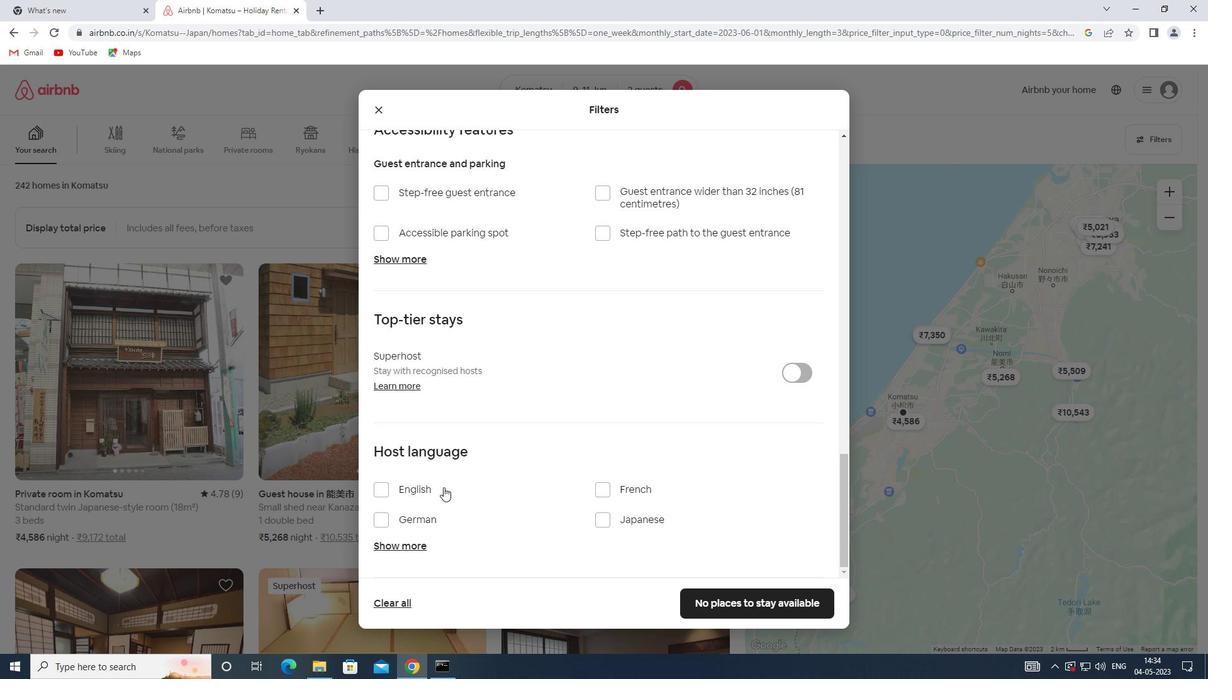
Action: Mouse pressed left at (417, 492)
Screenshot: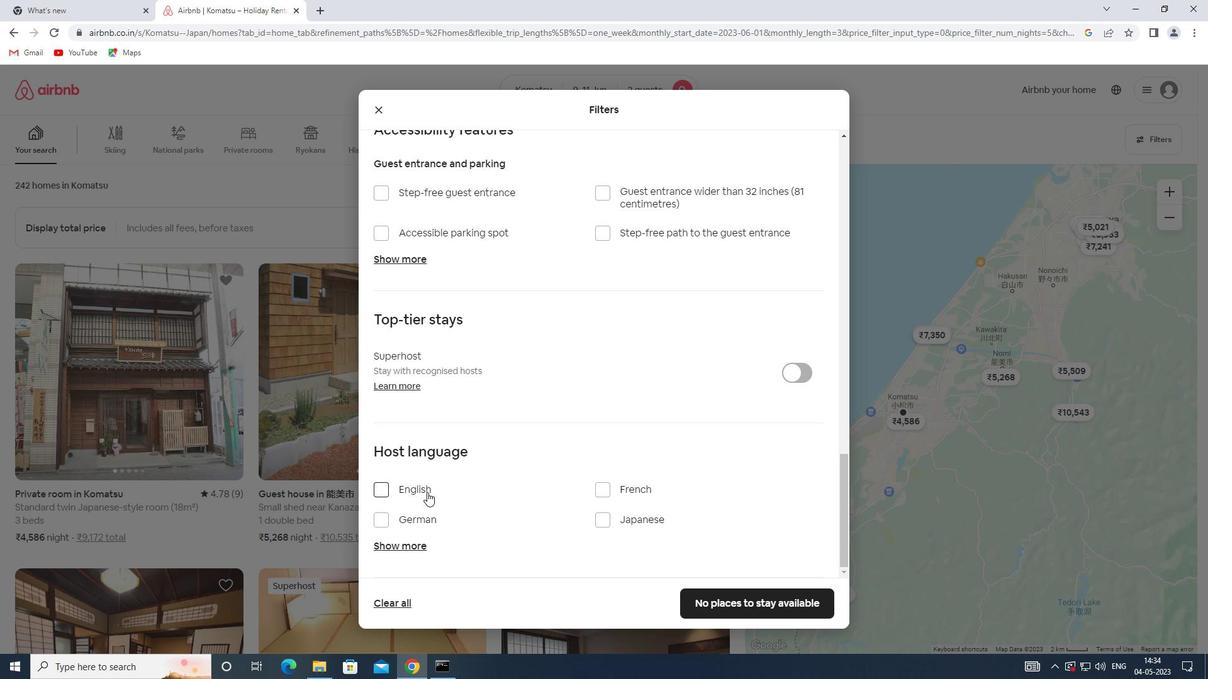 
Action: Mouse moved to (767, 608)
Screenshot: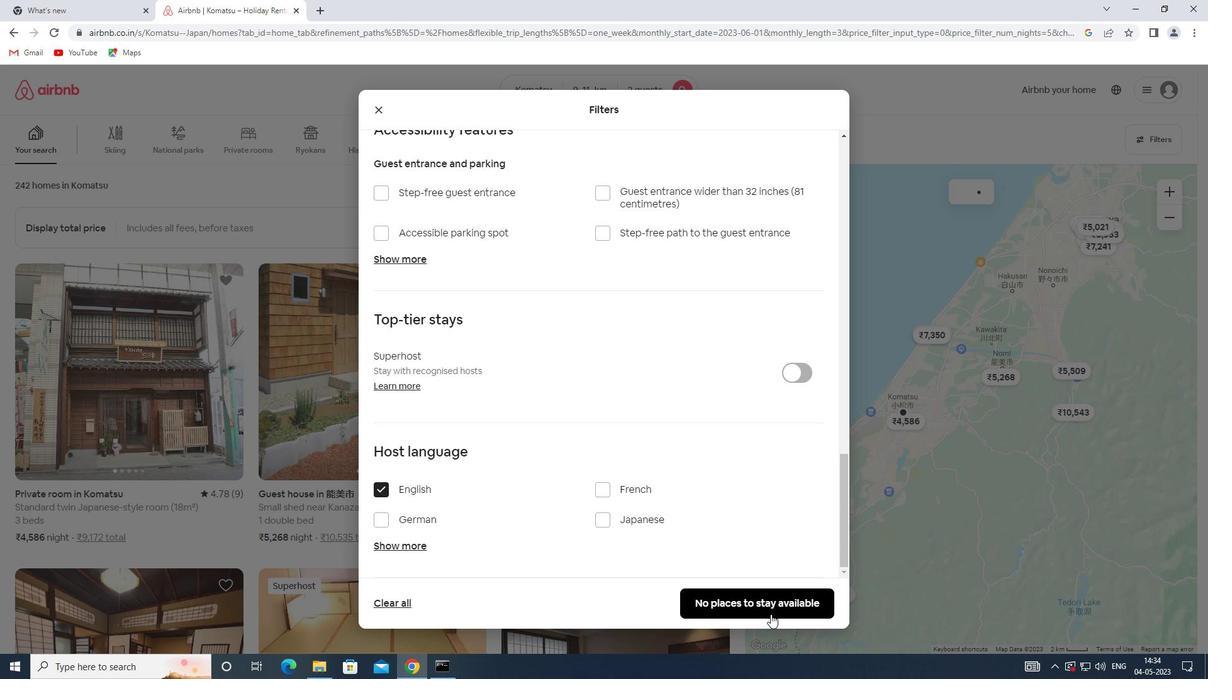 
Action: Mouse pressed left at (767, 608)
Screenshot: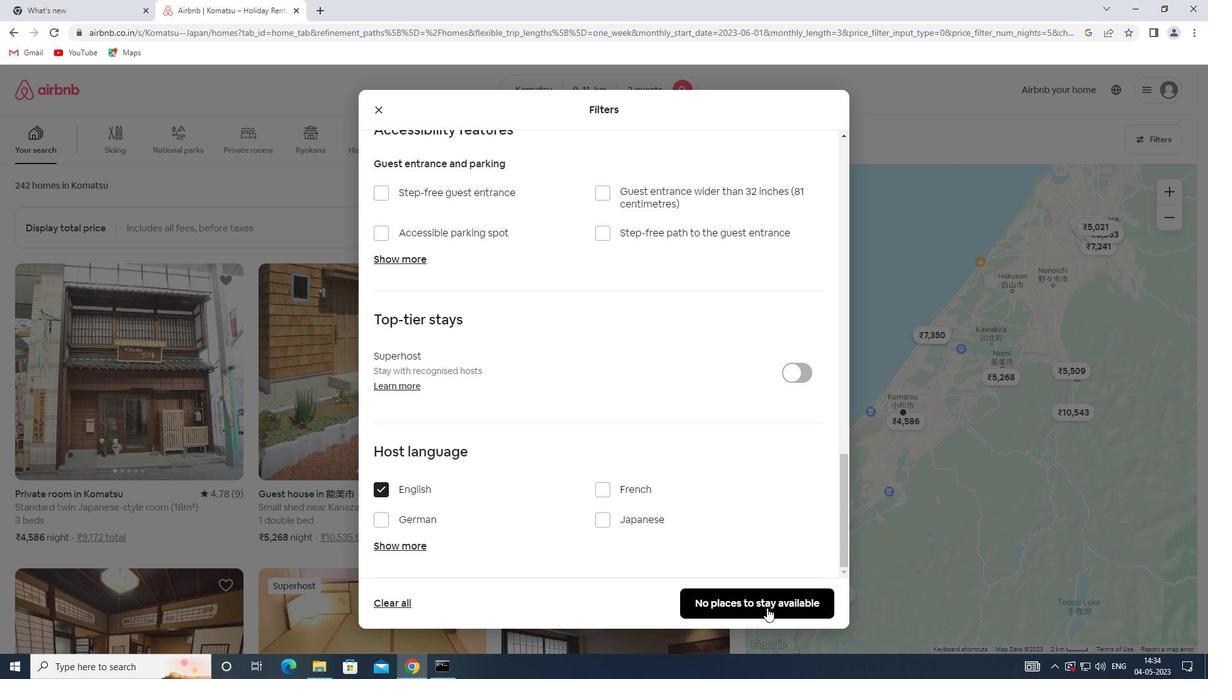 
